 Task: Open Card Stand-up Comedy Review in Board Email Marketing Conversion Rate Optimization to Workspace Customer Service Software and add a team member Softage.4@softage.net, a label Green, a checklist Astronomy, an attachment from your computer, a color Green and finally, add a card description 'Create and send out employee satisfaction survey on work environment' and a comment 'This task requires us to be proactive in identifying potential opportunities for improvement and growth.'. Add a start date 'Jan 08, 1900' with a due date 'Jan 15, 1900'
Action: Mouse moved to (74, 270)
Screenshot: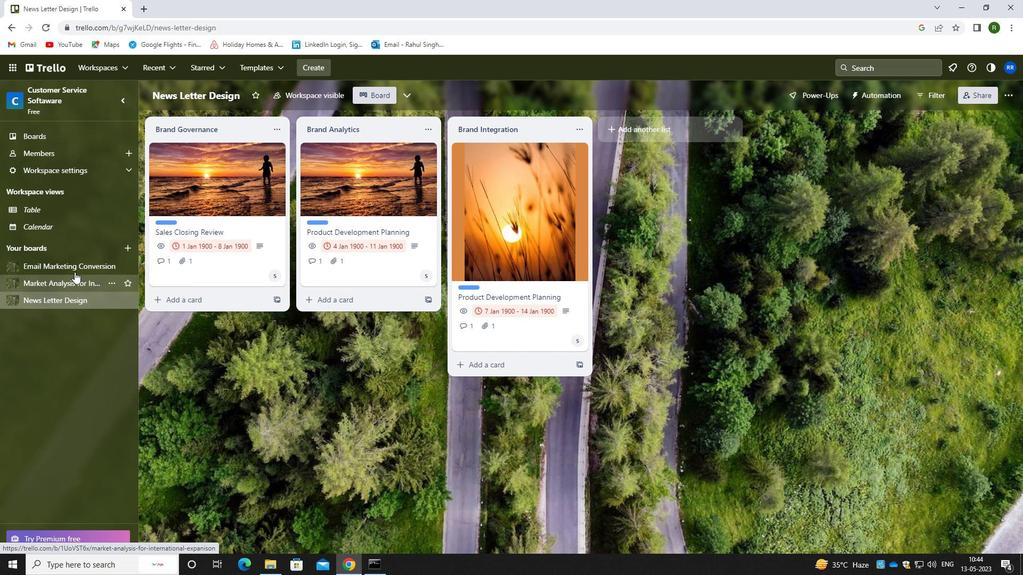 
Action: Mouse pressed left at (74, 270)
Screenshot: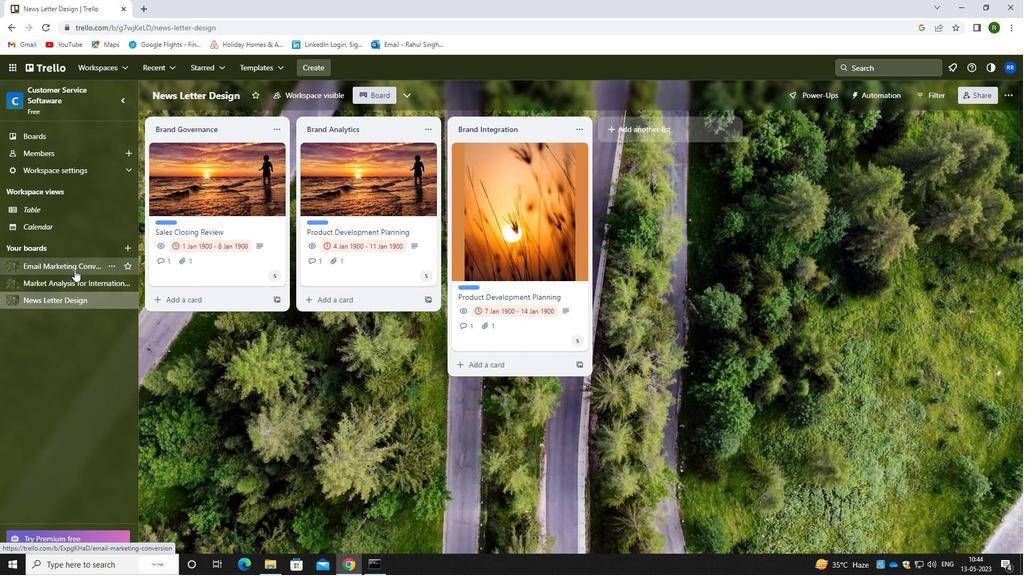 
Action: Mouse moved to (581, 152)
Screenshot: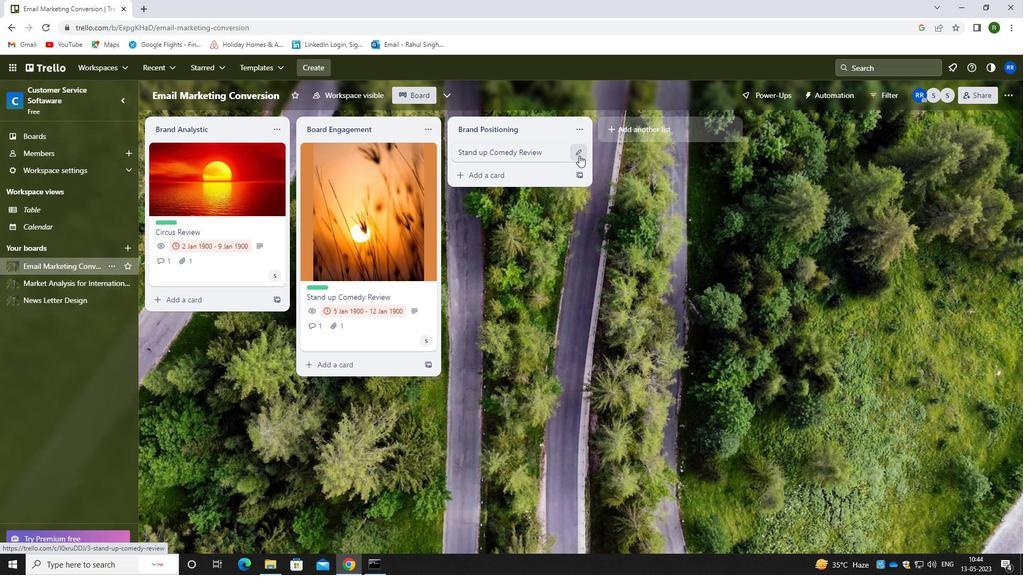 
Action: Mouse pressed left at (581, 152)
Screenshot: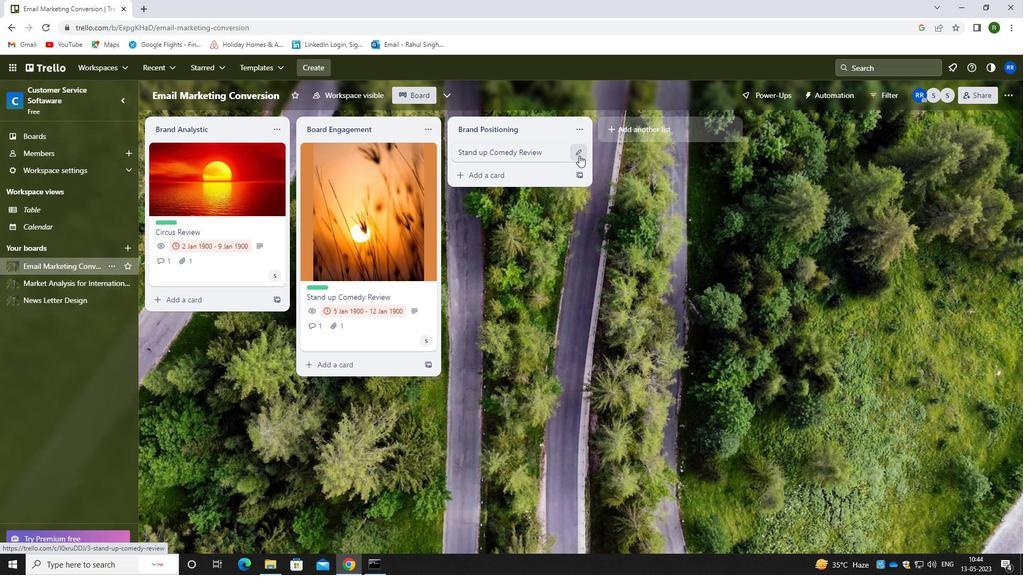 
Action: Mouse moved to (615, 150)
Screenshot: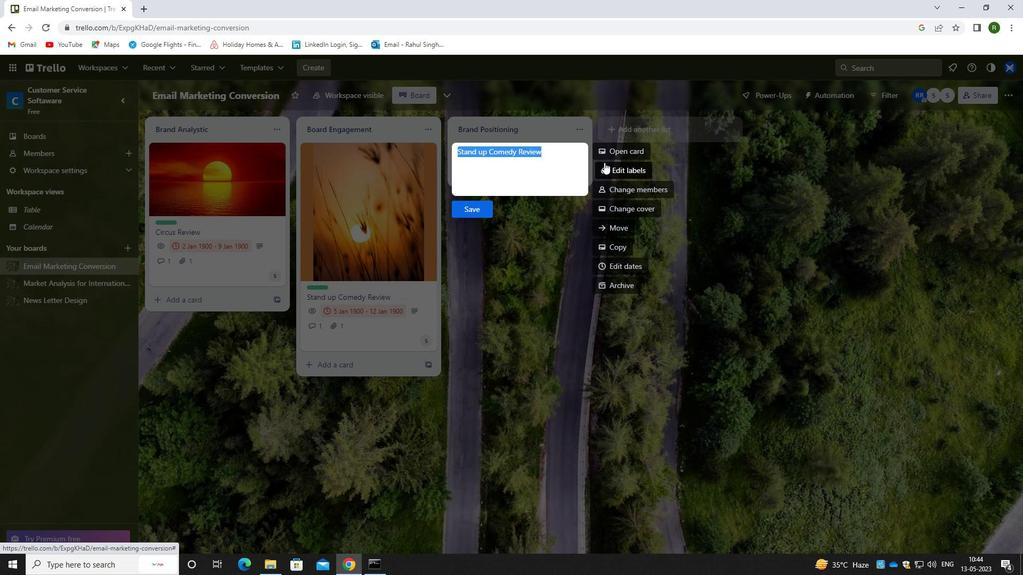 
Action: Mouse pressed left at (615, 150)
Screenshot: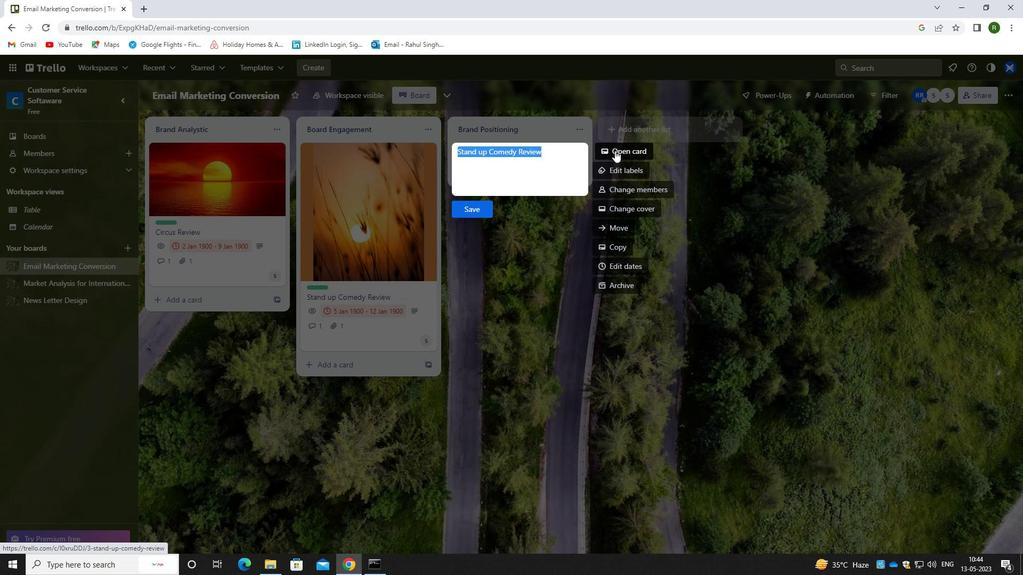 
Action: Mouse moved to (636, 181)
Screenshot: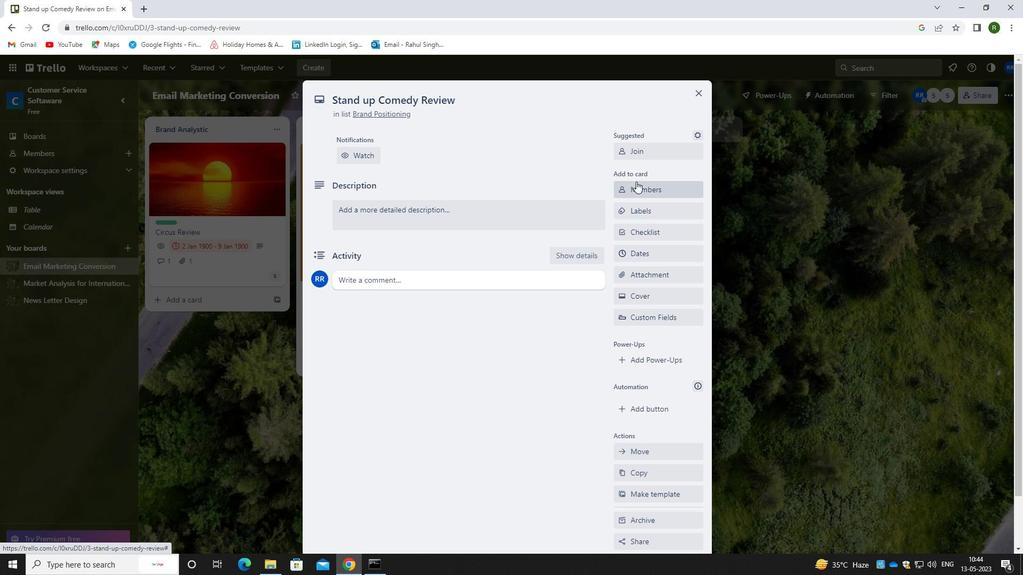 
Action: Mouse pressed left at (636, 181)
Screenshot: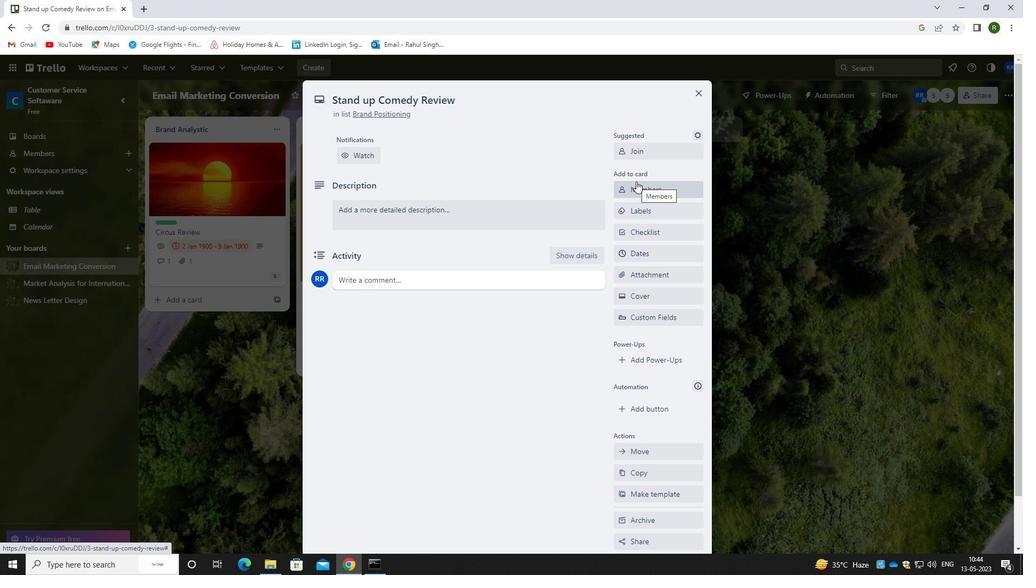 
Action: Mouse moved to (648, 234)
Screenshot: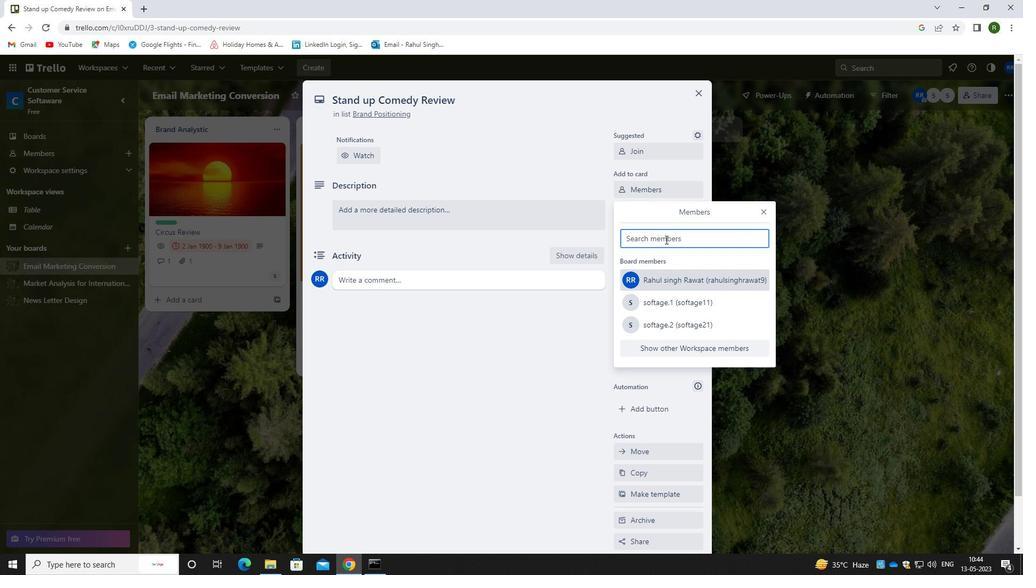 
Action: Key pressed <Key.caps_lock>s<Key.caps_lock>Oftage.4<Key.shift>@SOFTAH<Key.backspace>GE.NET
Screenshot: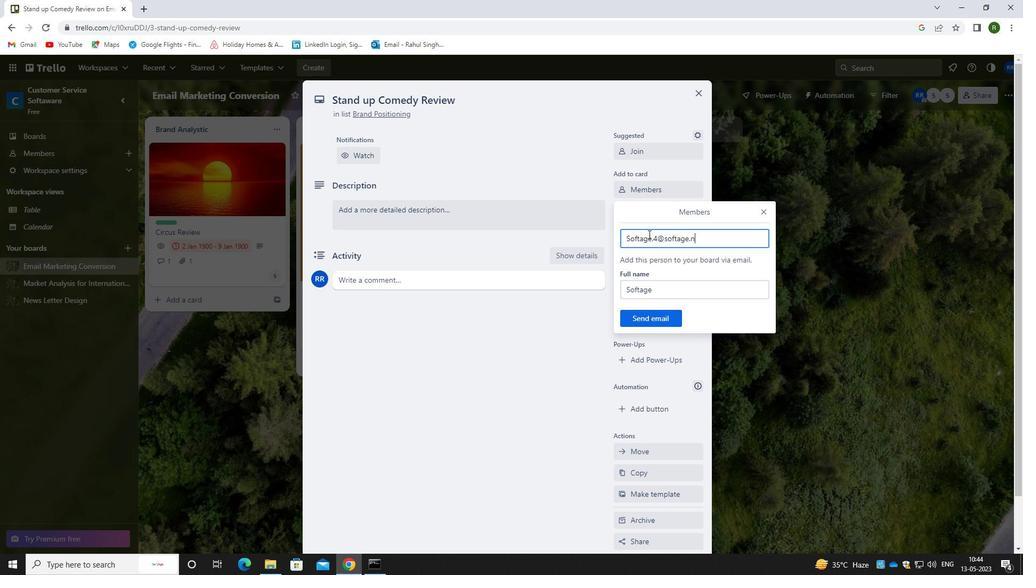 
Action: Mouse moved to (653, 317)
Screenshot: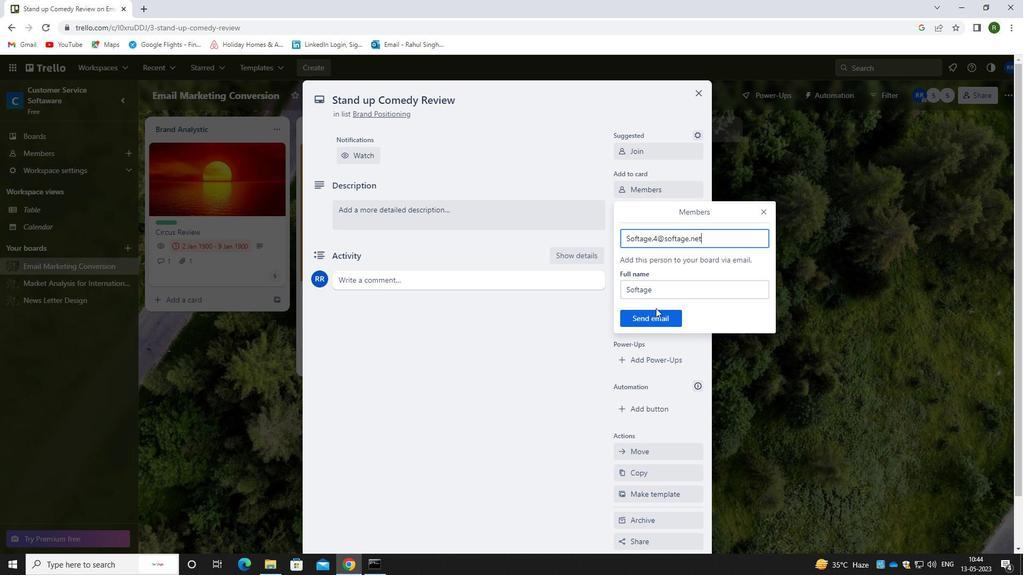 
Action: Mouse pressed left at (653, 317)
Screenshot: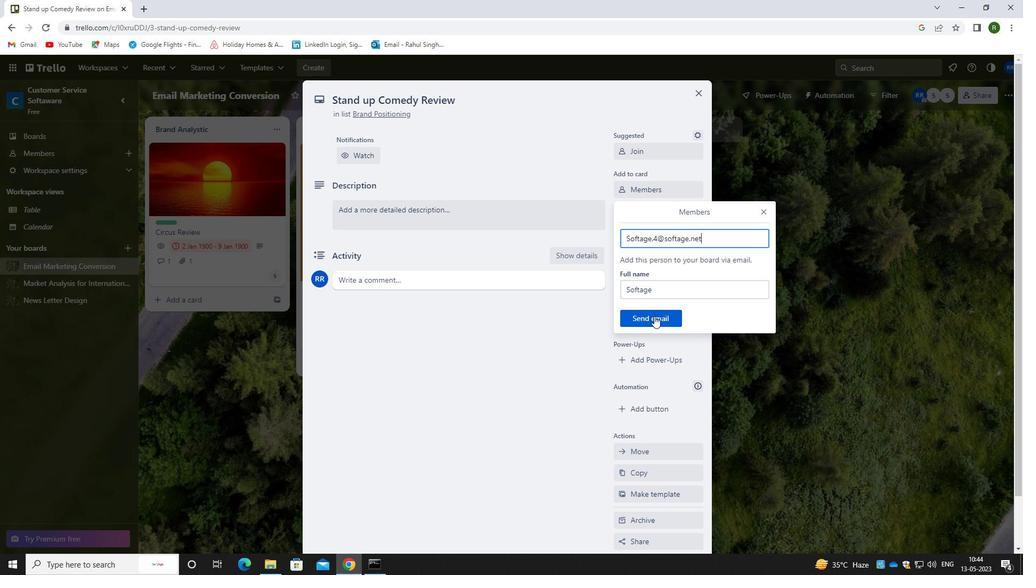 
Action: Mouse moved to (661, 212)
Screenshot: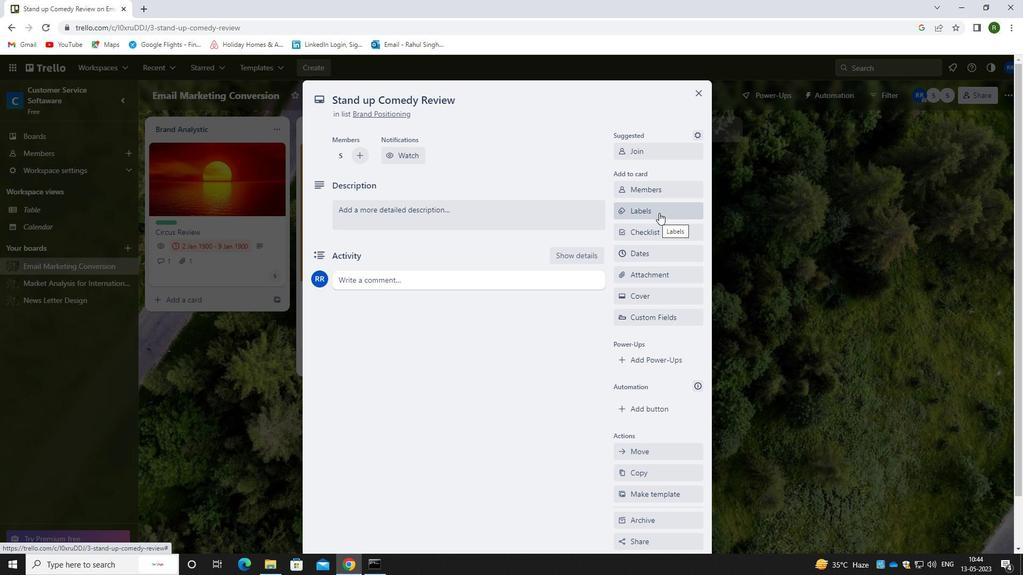 
Action: Mouse pressed left at (661, 212)
Screenshot: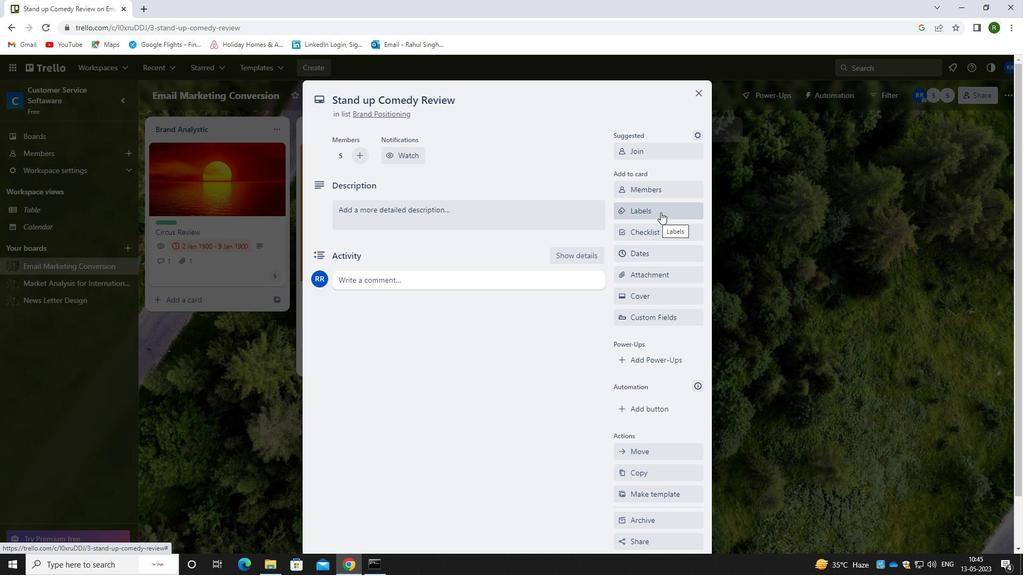 
Action: Mouse moved to (652, 266)
Screenshot: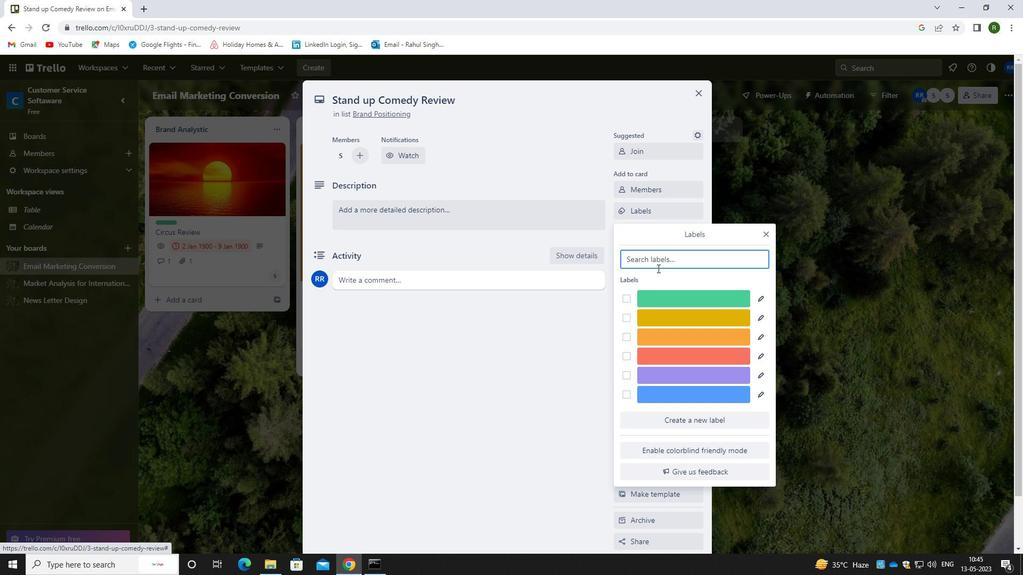 
Action: Key pressed GREEM<Key.backspace>N
Screenshot: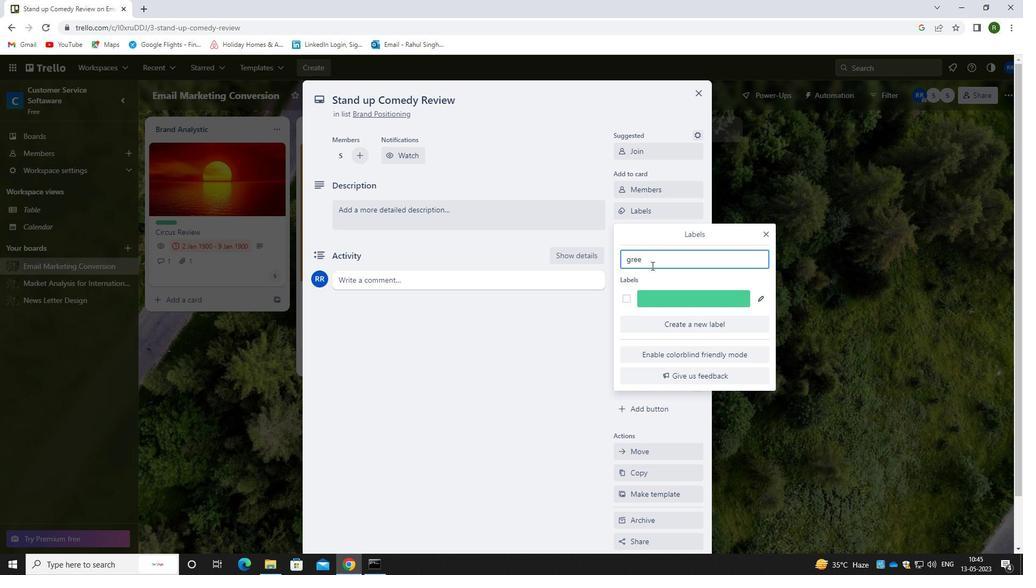 
Action: Mouse moved to (629, 298)
Screenshot: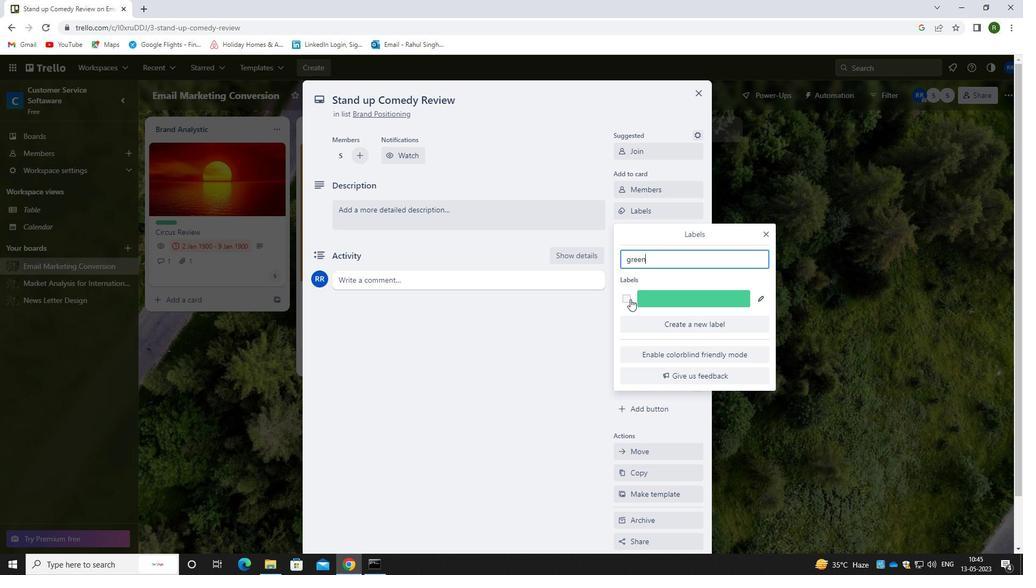 
Action: Mouse pressed left at (629, 298)
Screenshot: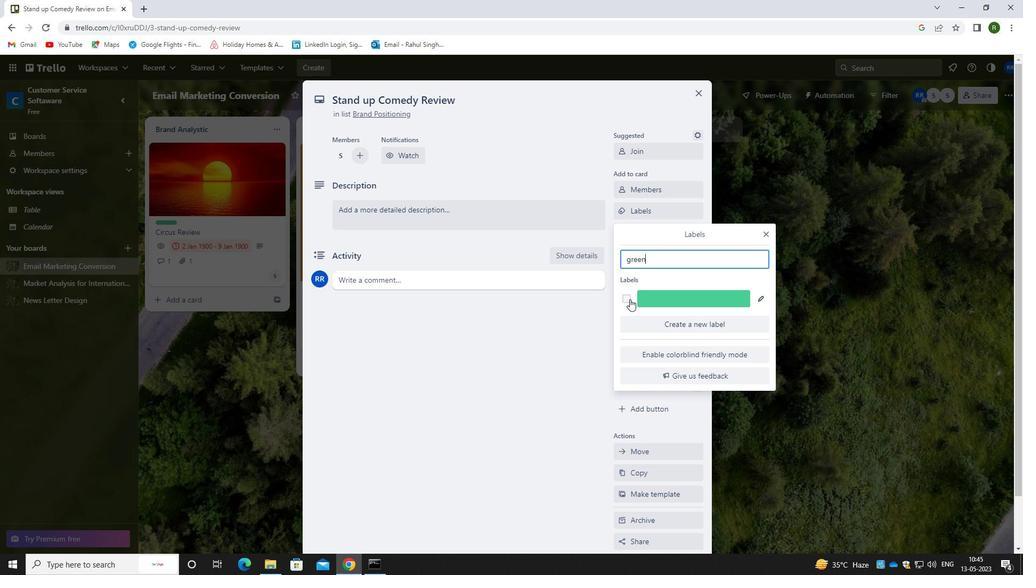 
Action: Mouse moved to (590, 364)
Screenshot: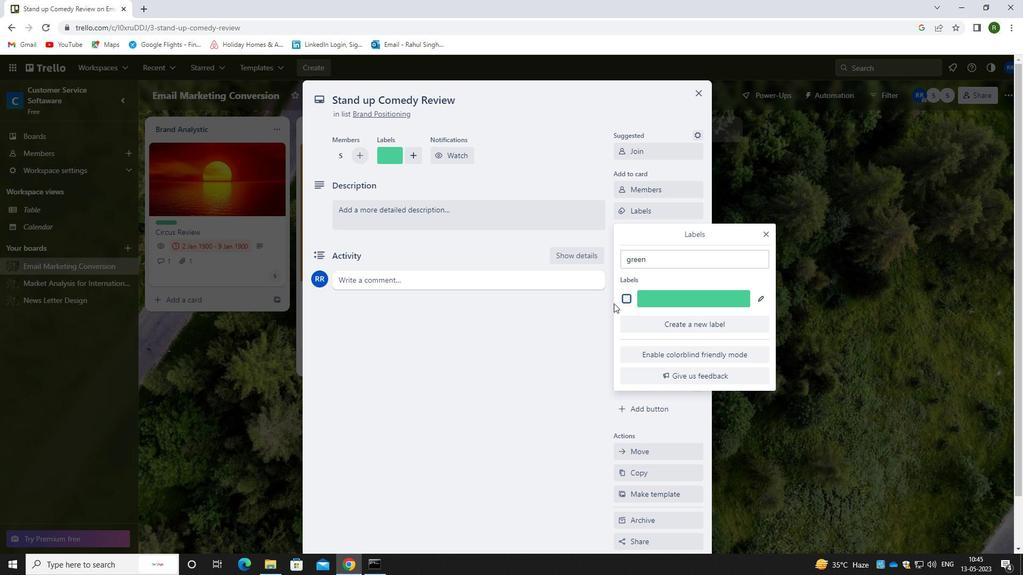 
Action: Mouse pressed left at (590, 364)
Screenshot: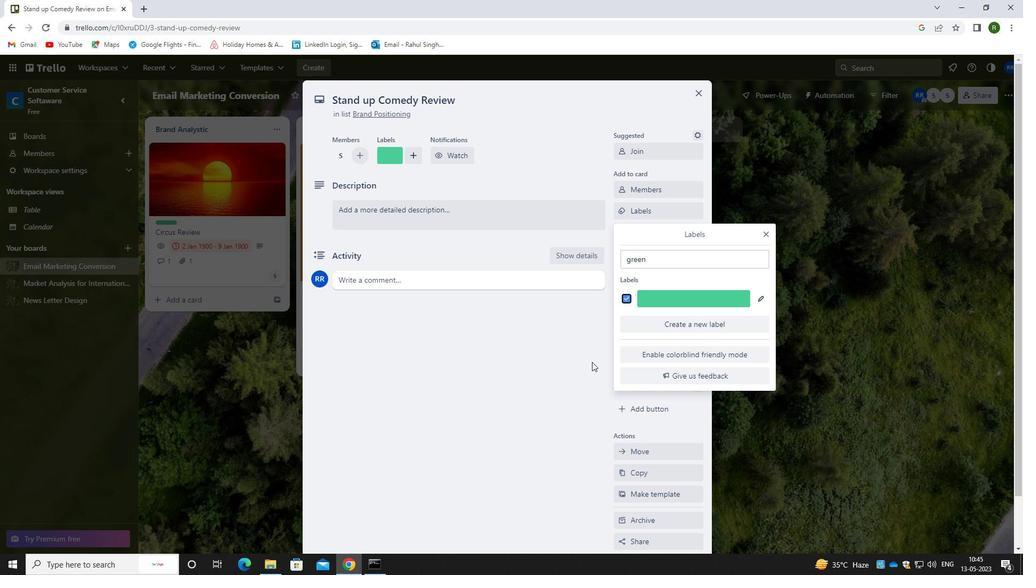 
Action: Mouse moved to (665, 237)
Screenshot: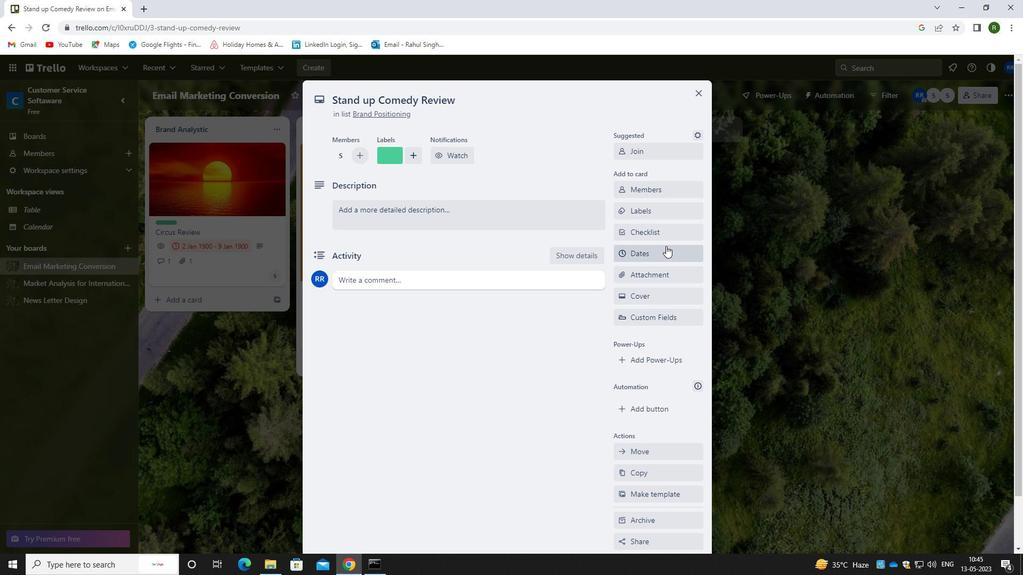 
Action: Mouse pressed left at (665, 237)
Screenshot: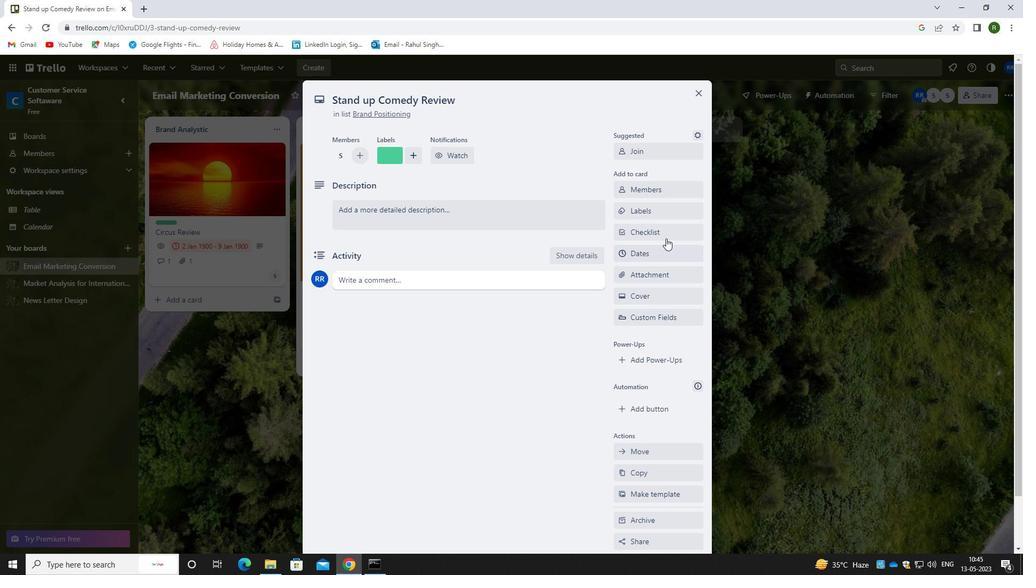 
Action: Mouse moved to (661, 254)
Screenshot: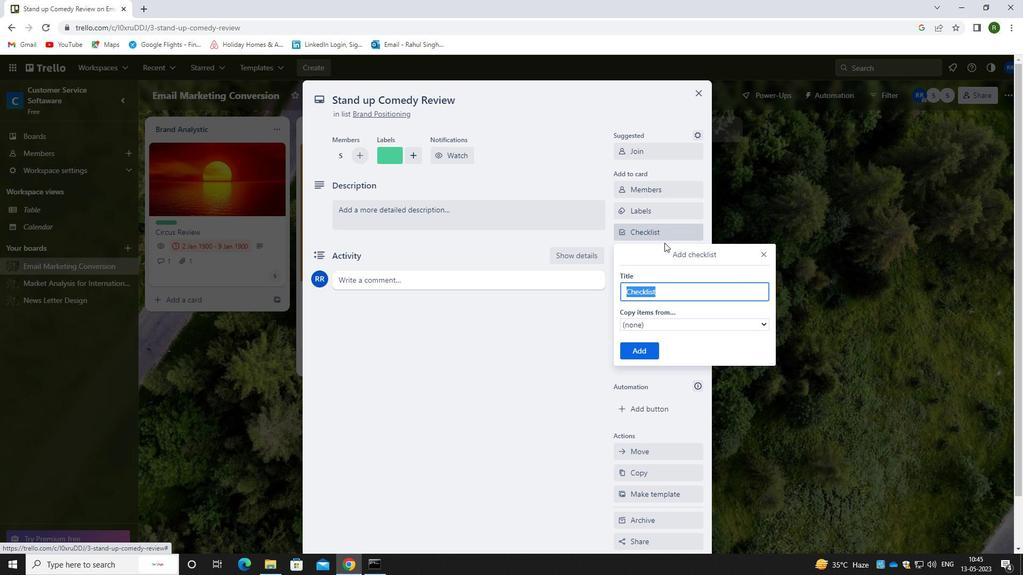 
Action: Key pressed <Key.shift>ASTRONOMY
Screenshot: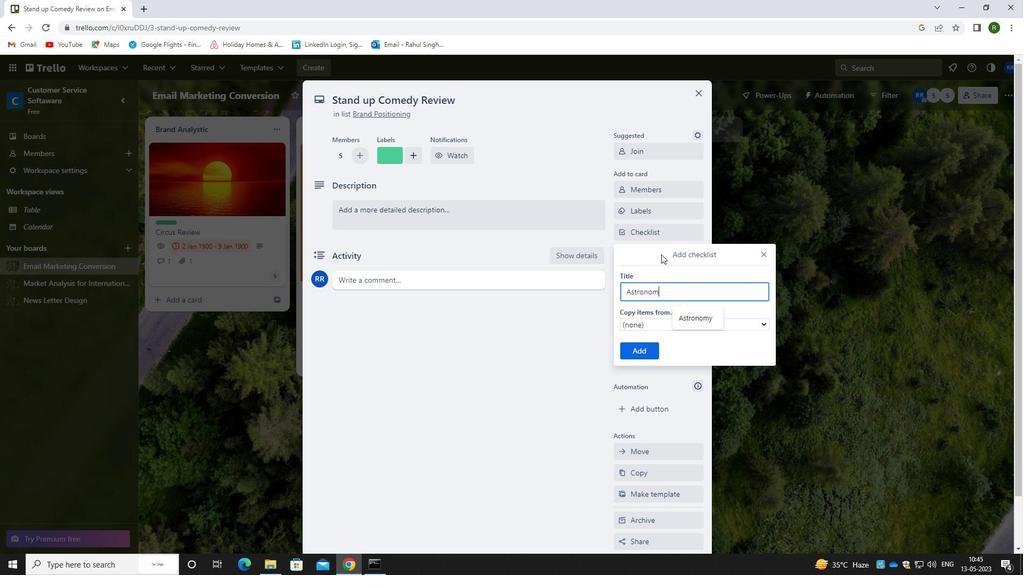 
Action: Mouse moved to (630, 353)
Screenshot: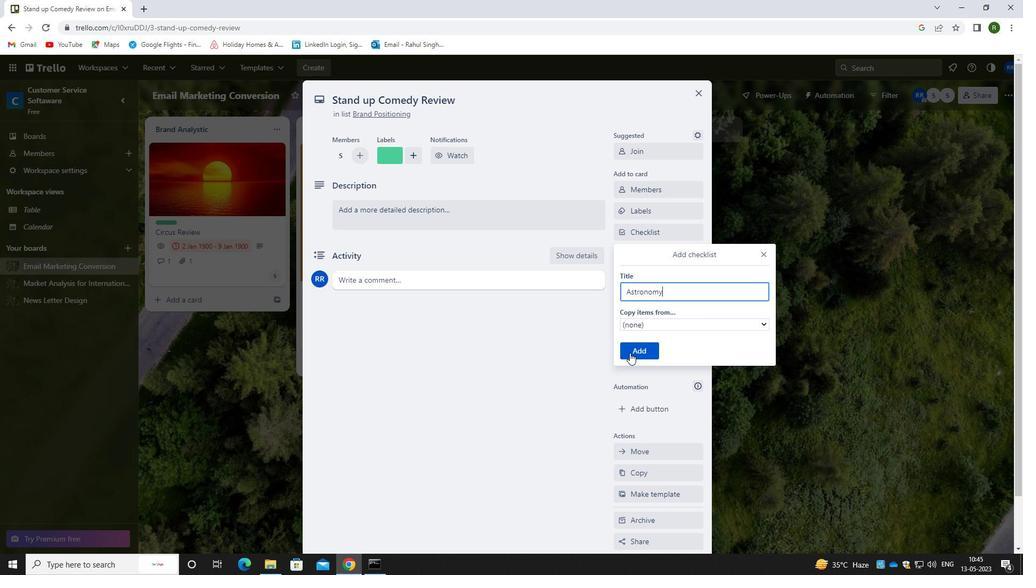 
Action: Mouse pressed left at (630, 353)
Screenshot: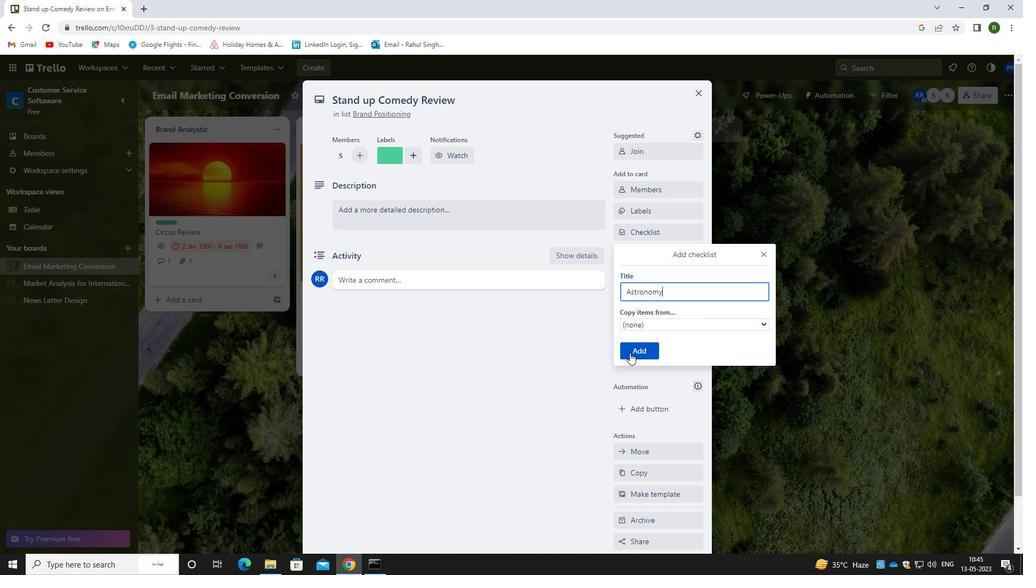 
Action: Mouse moved to (649, 283)
Screenshot: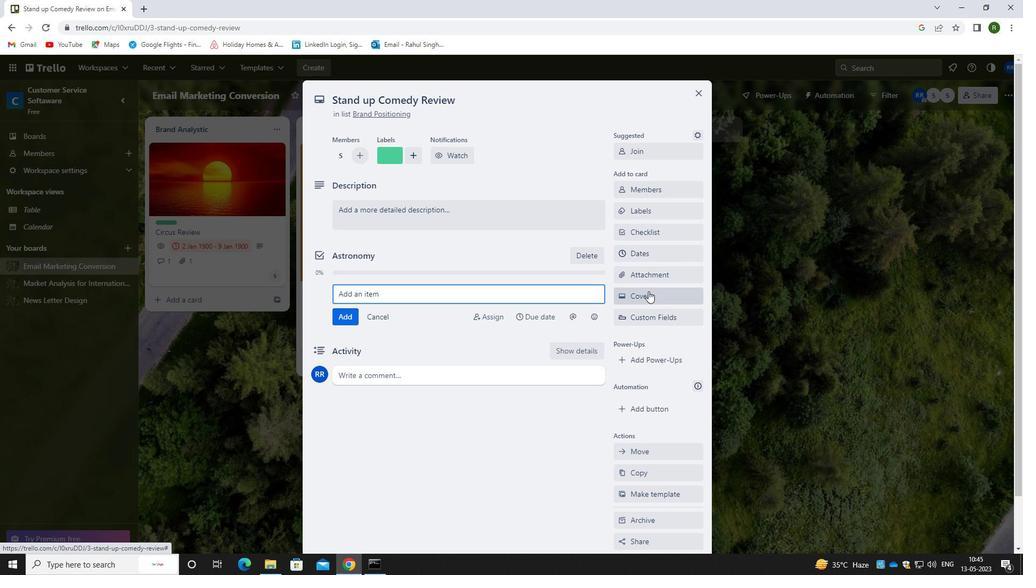 
Action: Mouse pressed left at (649, 283)
Screenshot: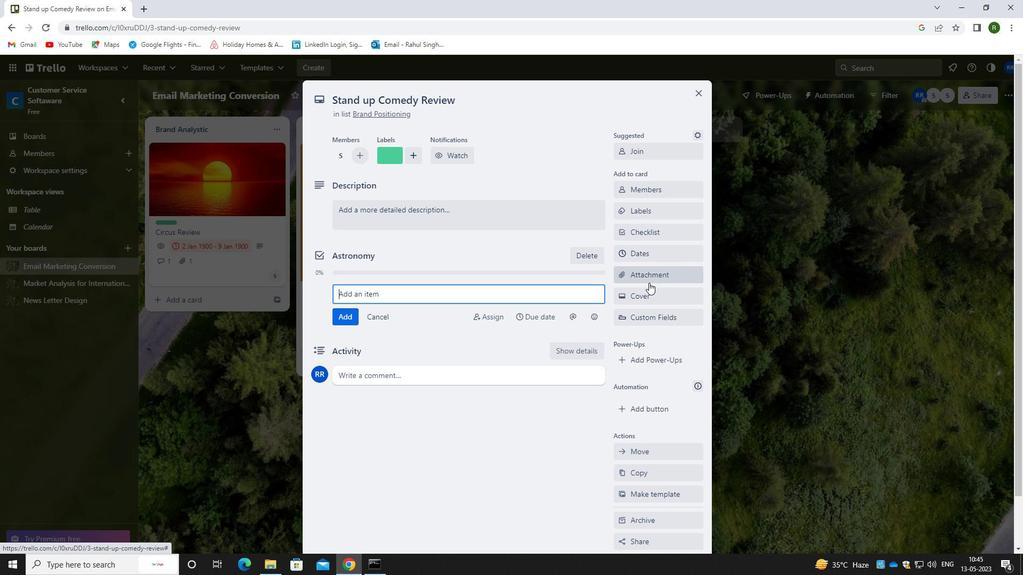 
Action: Mouse moved to (642, 319)
Screenshot: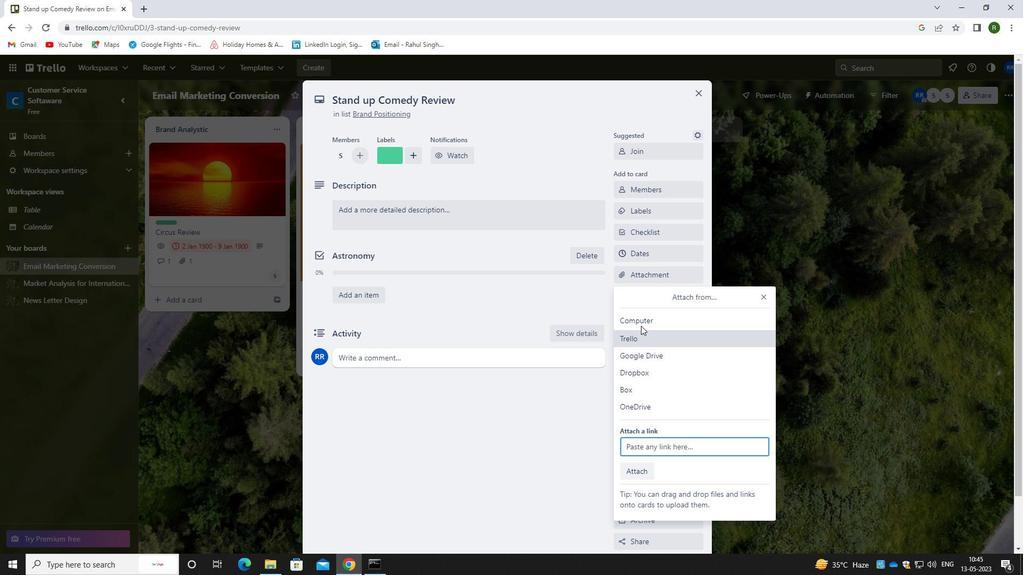 
Action: Mouse pressed left at (642, 319)
Screenshot: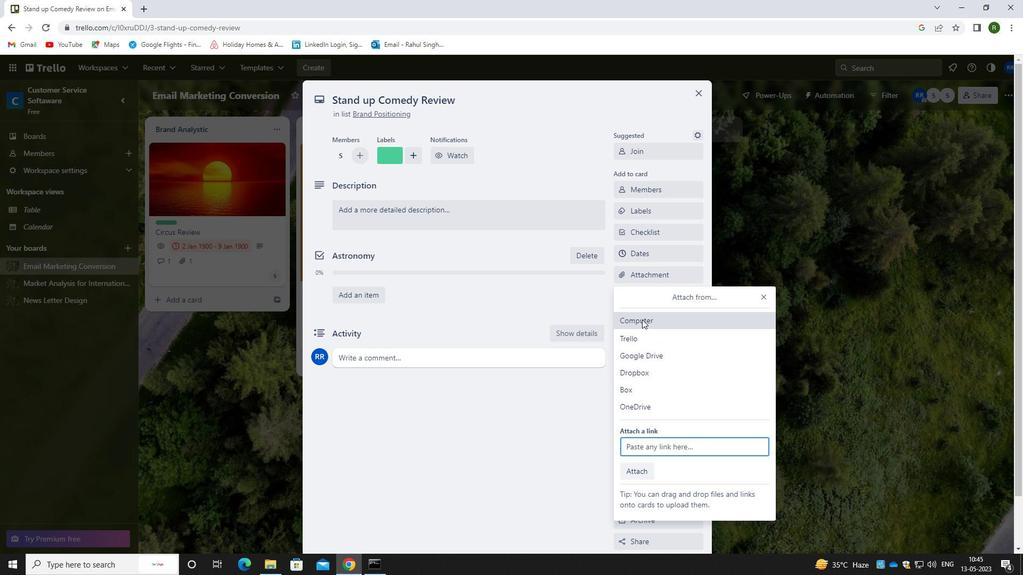 
Action: Mouse moved to (129, 118)
Screenshot: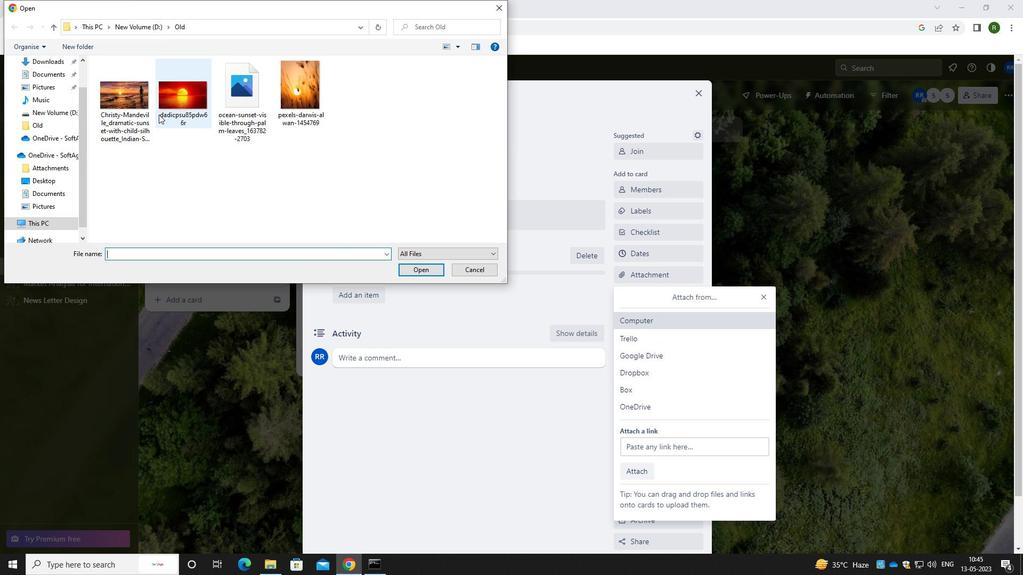 
Action: Mouse pressed left at (129, 118)
Screenshot: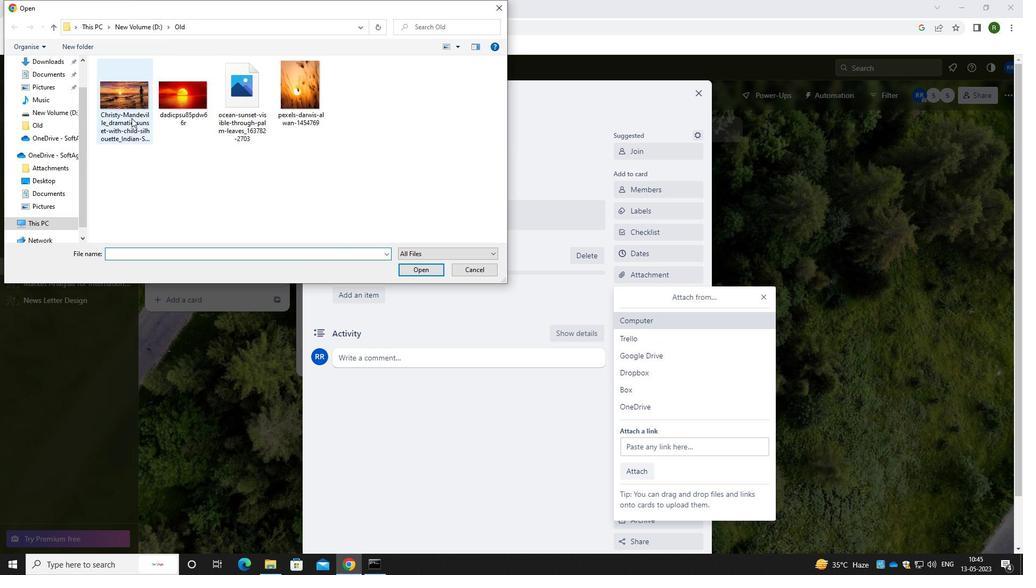 
Action: Mouse moved to (431, 266)
Screenshot: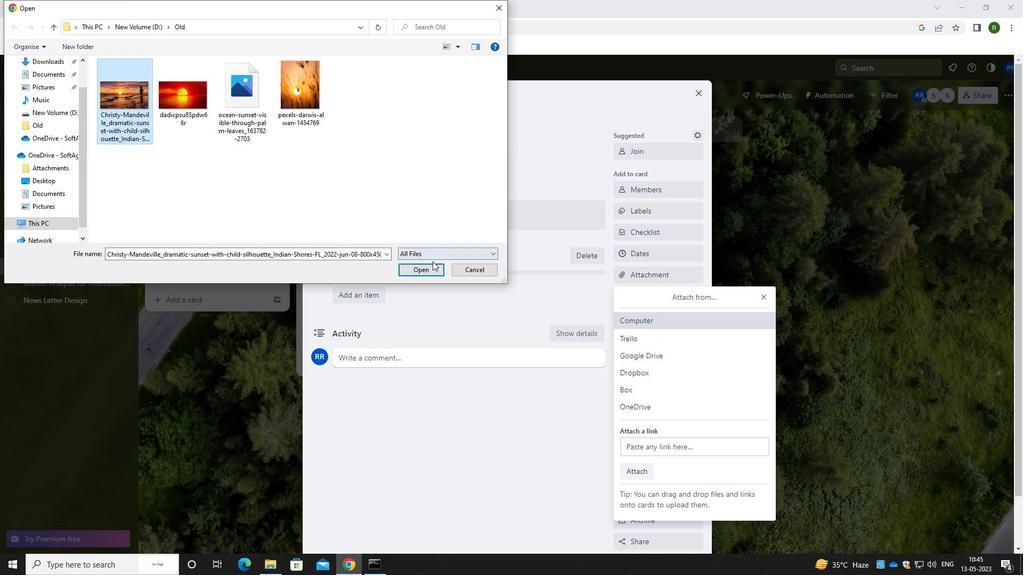 
Action: Mouse pressed left at (431, 266)
Screenshot: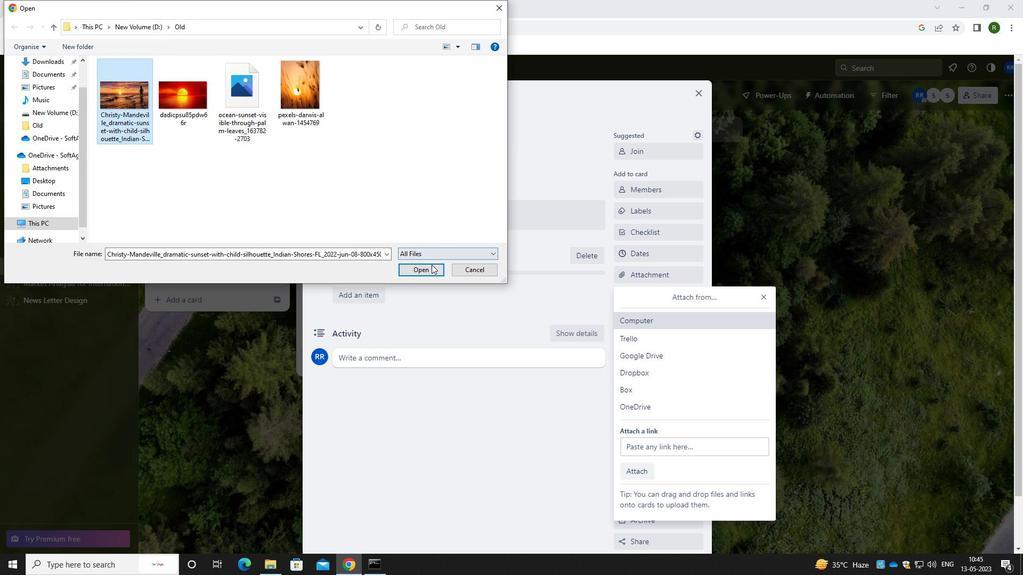 
Action: Mouse moved to (436, 298)
Screenshot: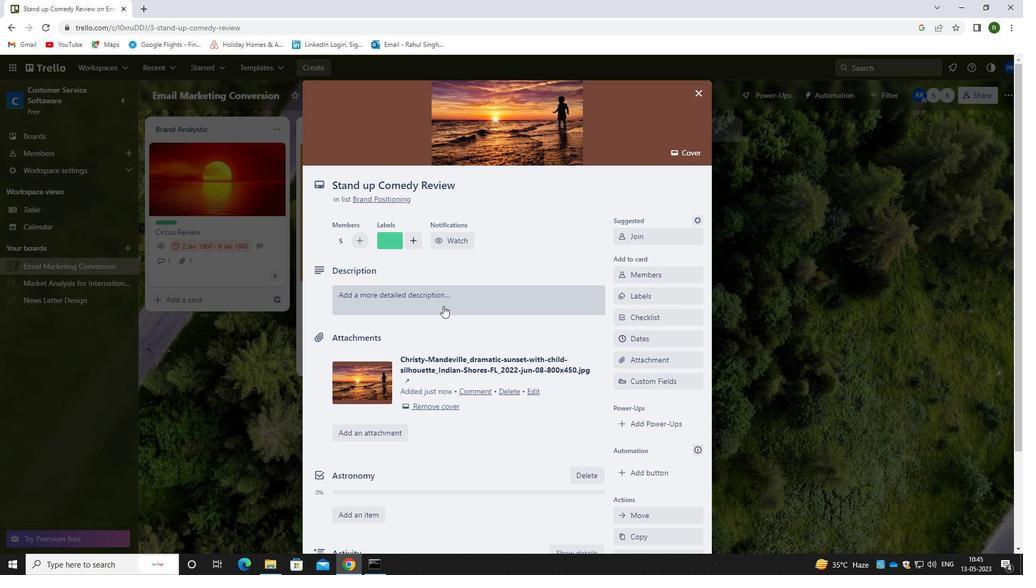 
Action: Mouse pressed left at (436, 298)
Screenshot: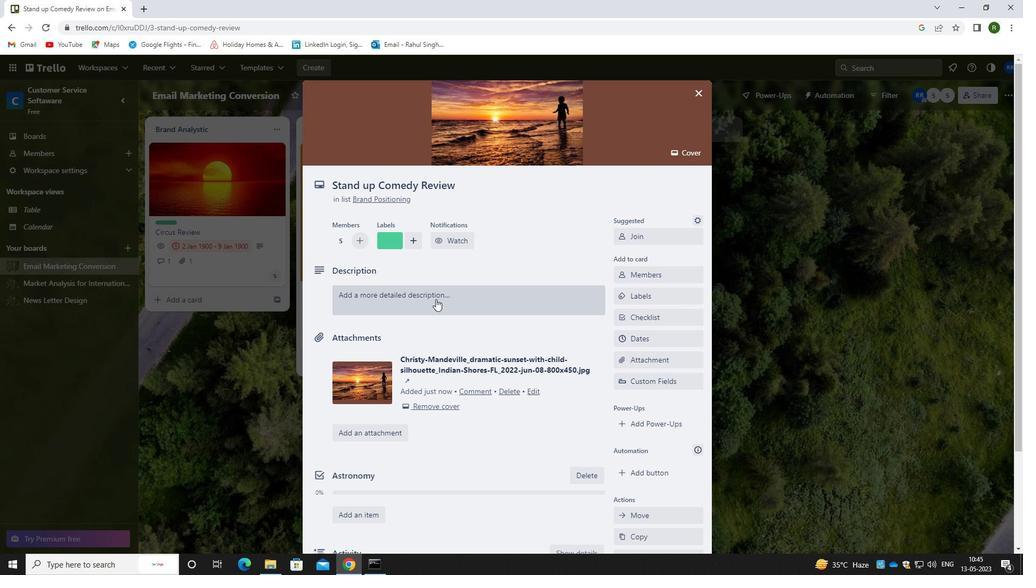 
Action: Mouse moved to (436, 299)
Screenshot: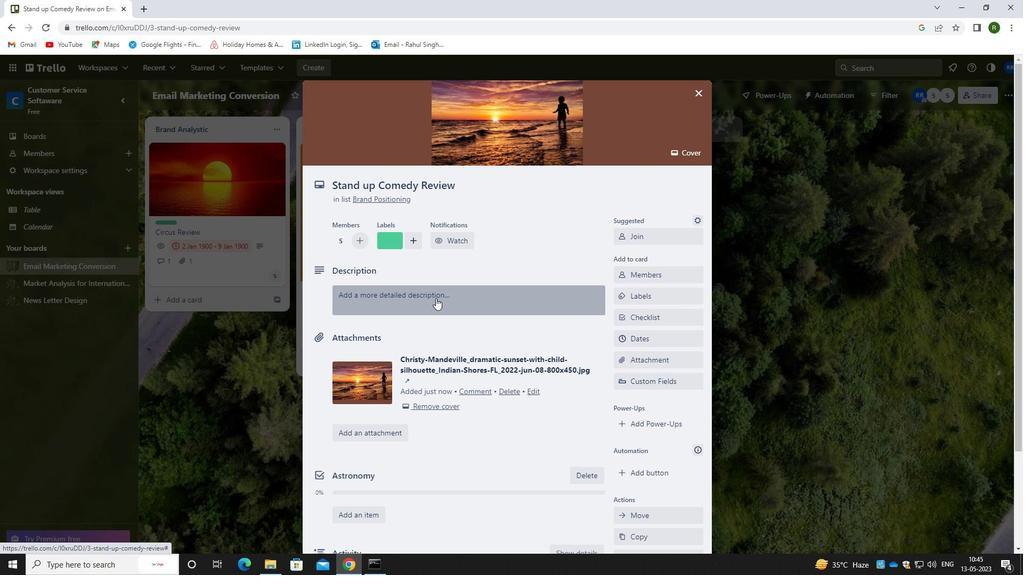 
Action: Key pressed <Key.caps_lock>C<Key.caps_lock>REATE<Key.space>A<Key.space>SEND<Key.space>OUT<Key.space>EMPLOYEE<Key.space>ST<Key.backspace>ATISFACTION<Key.space>SURVERY<Key.backspace><Key.backspace>Y<Key.space>ON<Key.space>WORK<Key.space>ENVIOURMENT.
Screenshot: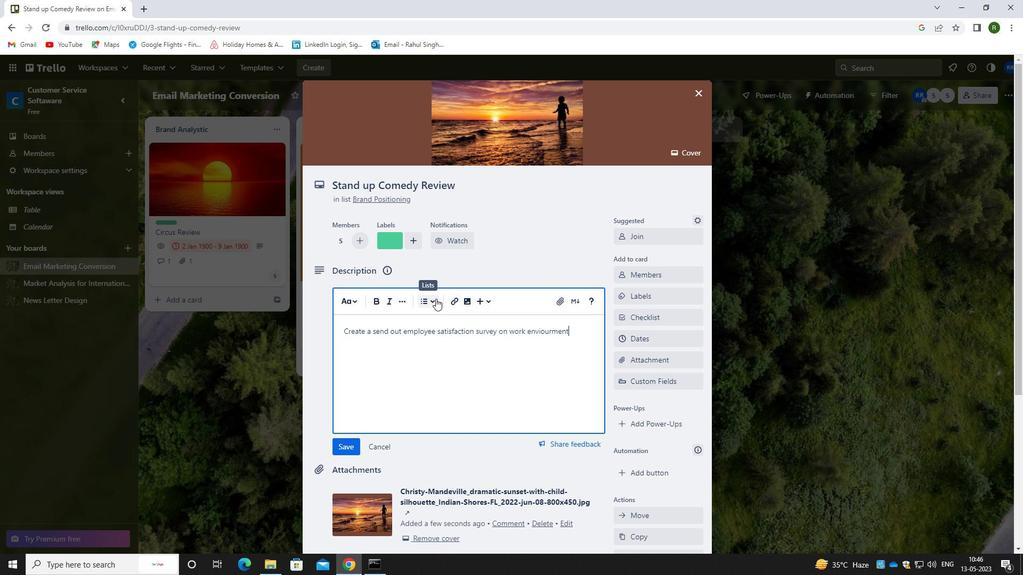 
Action: Mouse moved to (544, 331)
Screenshot: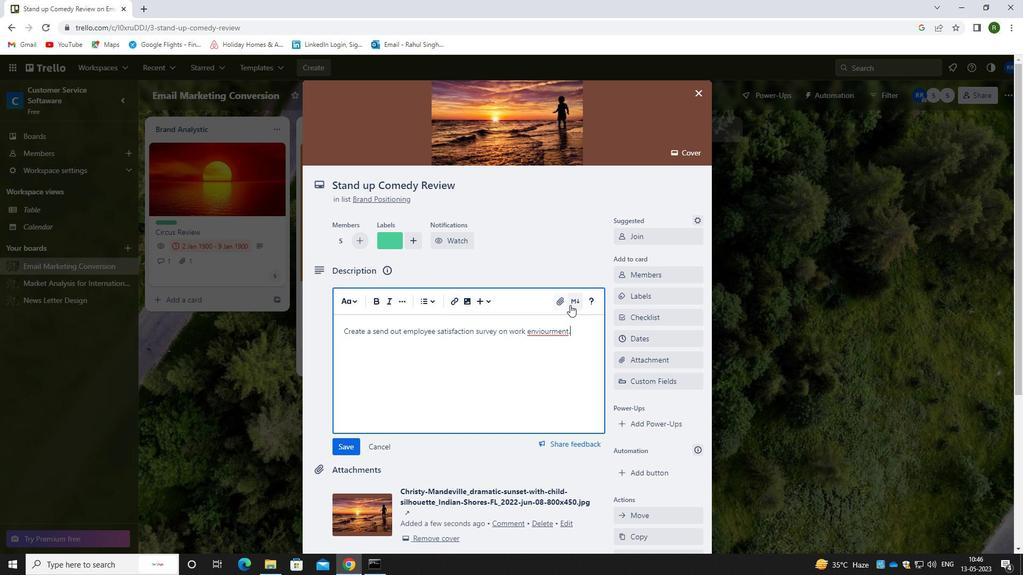 
Action: Mouse pressed left at (544, 331)
Screenshot: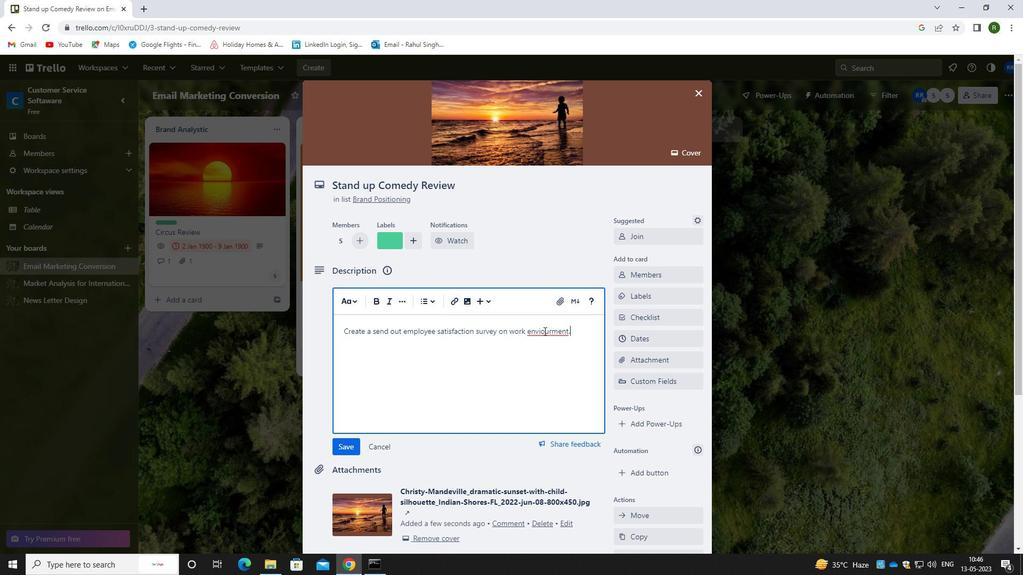 
Action: Mouse moved to (559, 331)
Screenshot: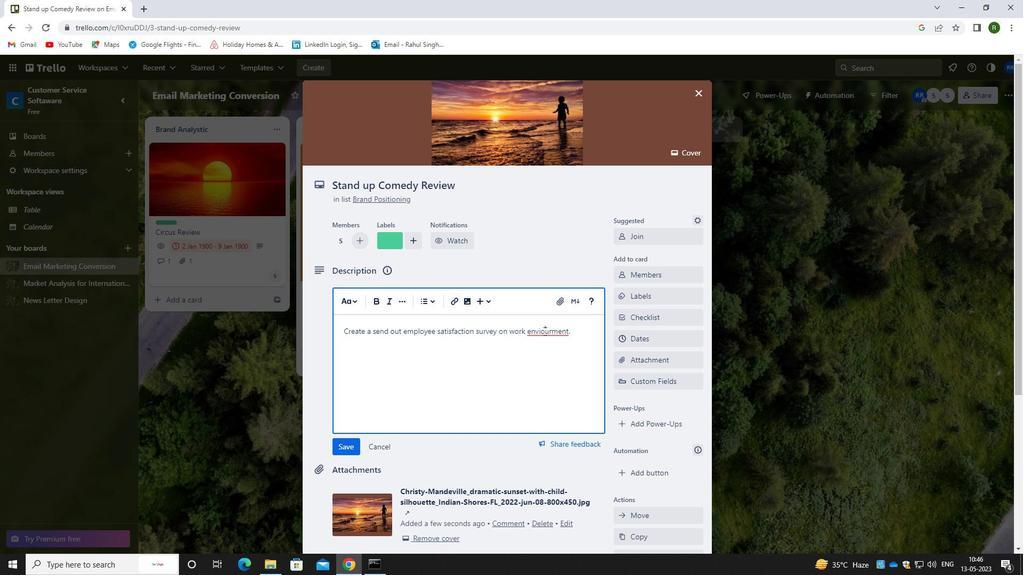
Action: Mouse pressed left at (559, 331)
Screenshot: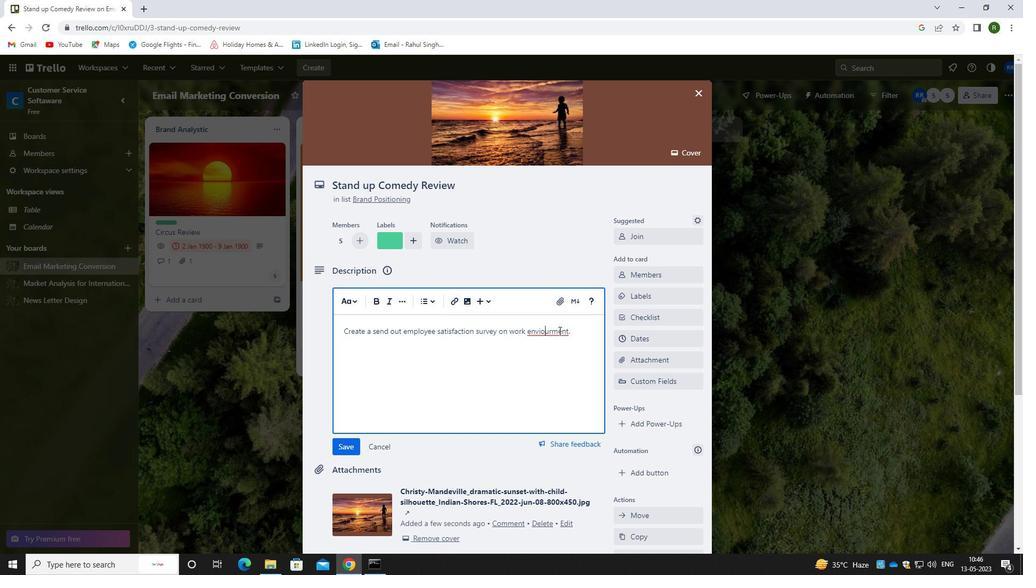 
Action: Mouse pressed left at (559, 331)
Screenshot: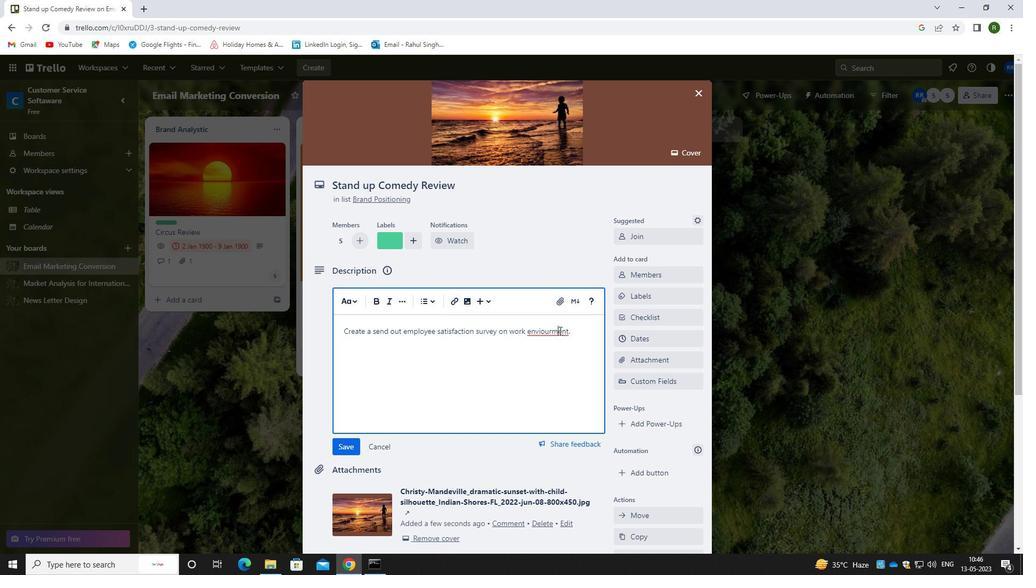 
Action: Mouse moved to (564, 330)
Screenshot: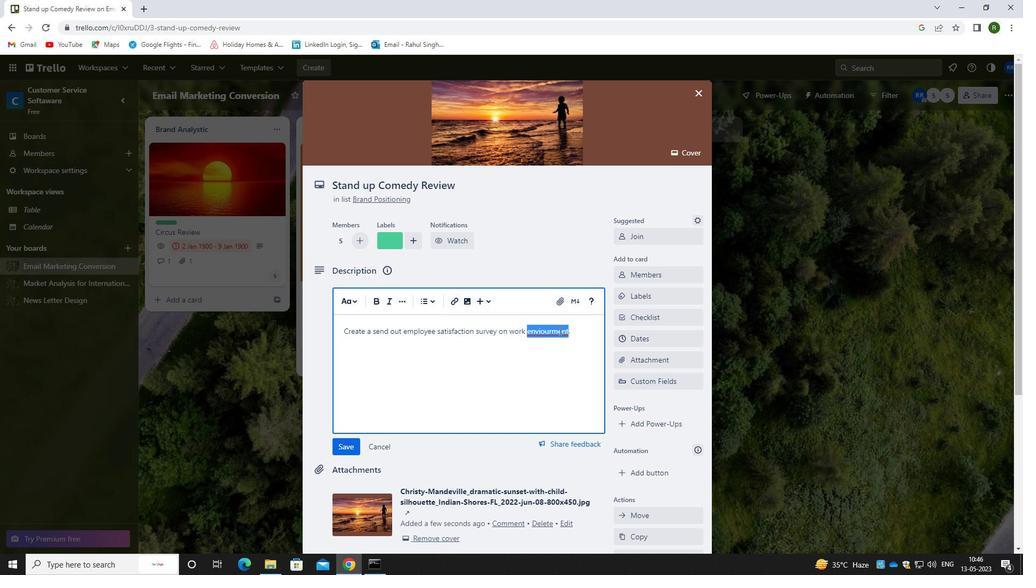 
Action: Mouse pressed left at (564, 330)
Screenshot: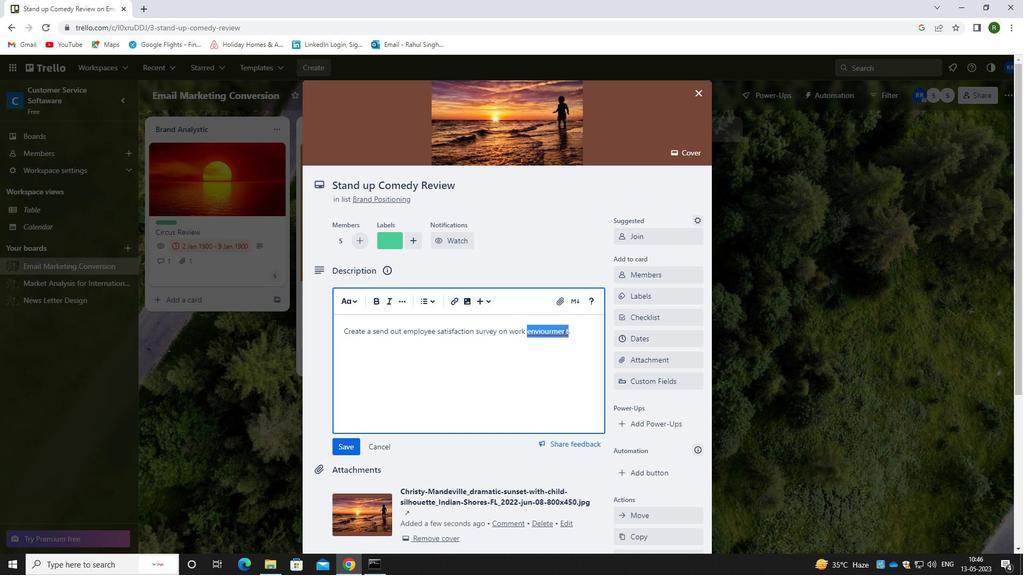 
Action: Mouse moved to (572, 329)
Screenshot: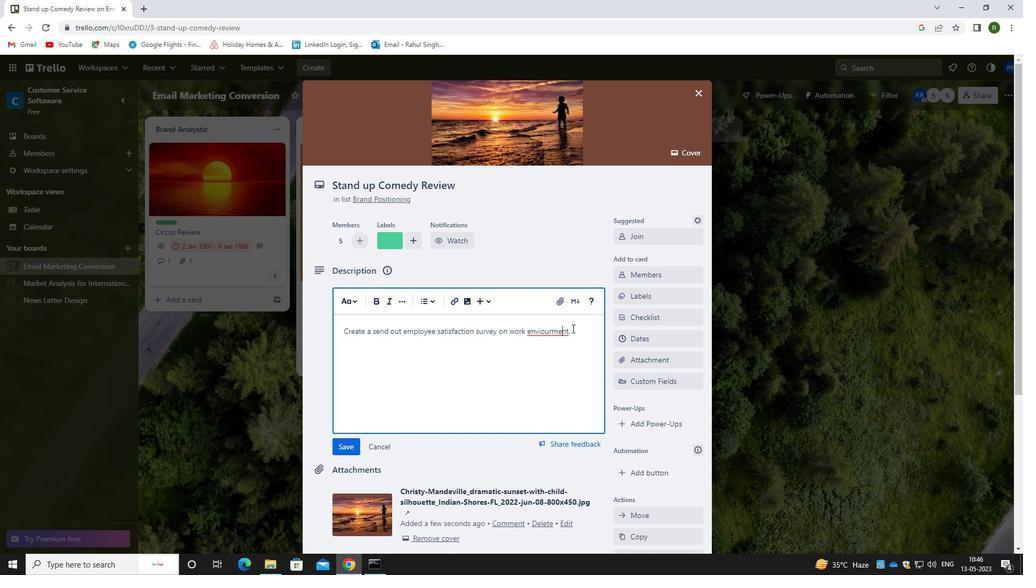 
Action: Mouse pressed left at (572, 329)
Screenshot: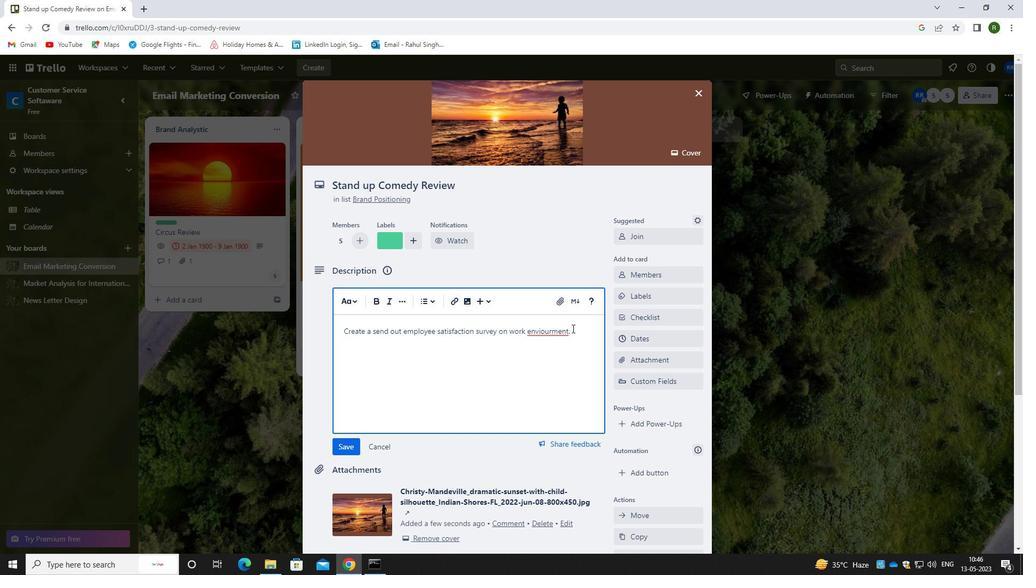 
Action: Mouse moved to (527, 341)
Screenshot: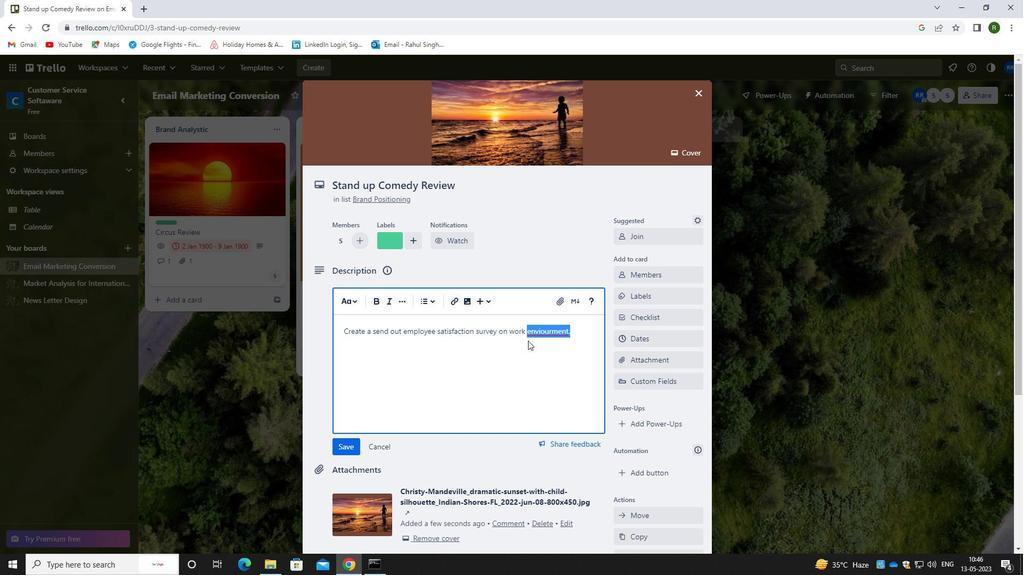 
Action: Key pressed <Key.backspace>ENVIRONMN<Key.backspace>ENT.
Screenshot: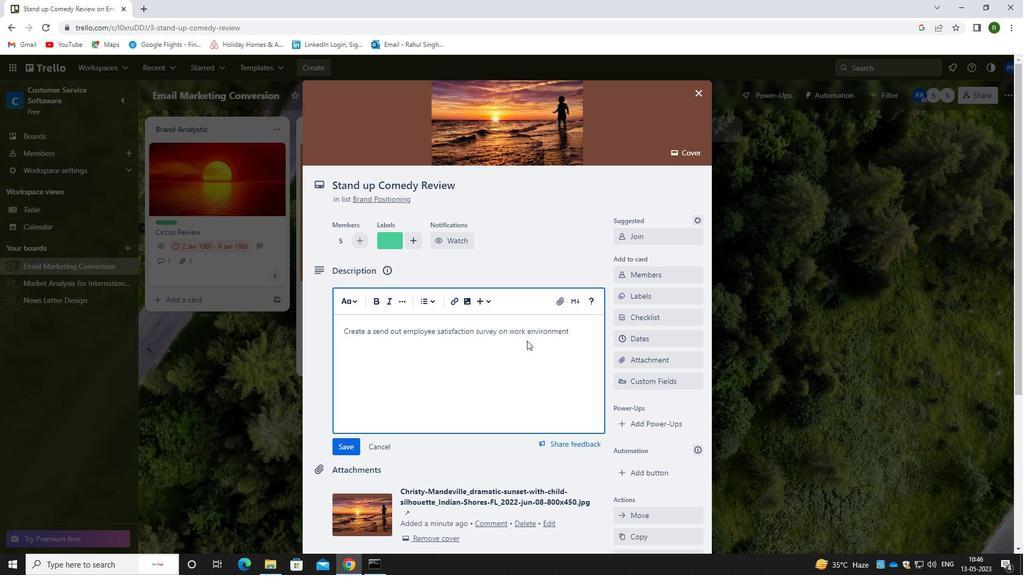 
Action: Mouse moved to (351, 445)
Screenshot: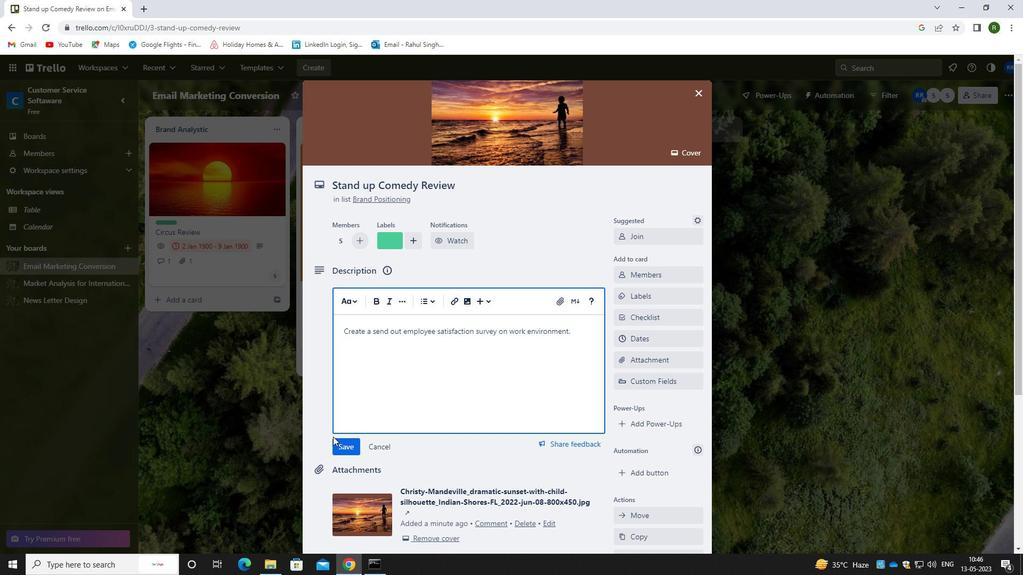
Action: Mouse pressed left at (351, 445)
Screenshot: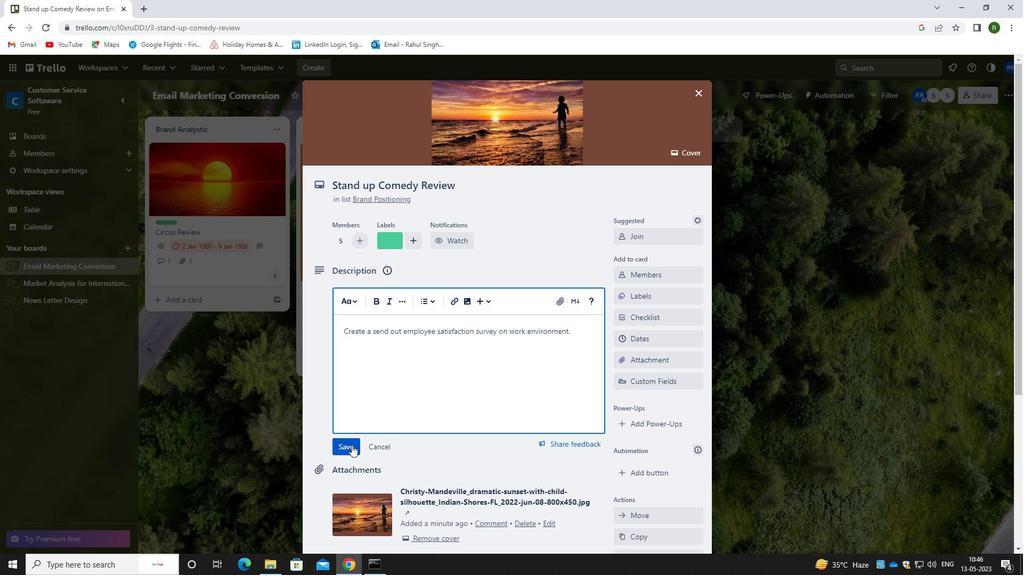 
Action: Mouse moved to (433, 384)
Screenshot: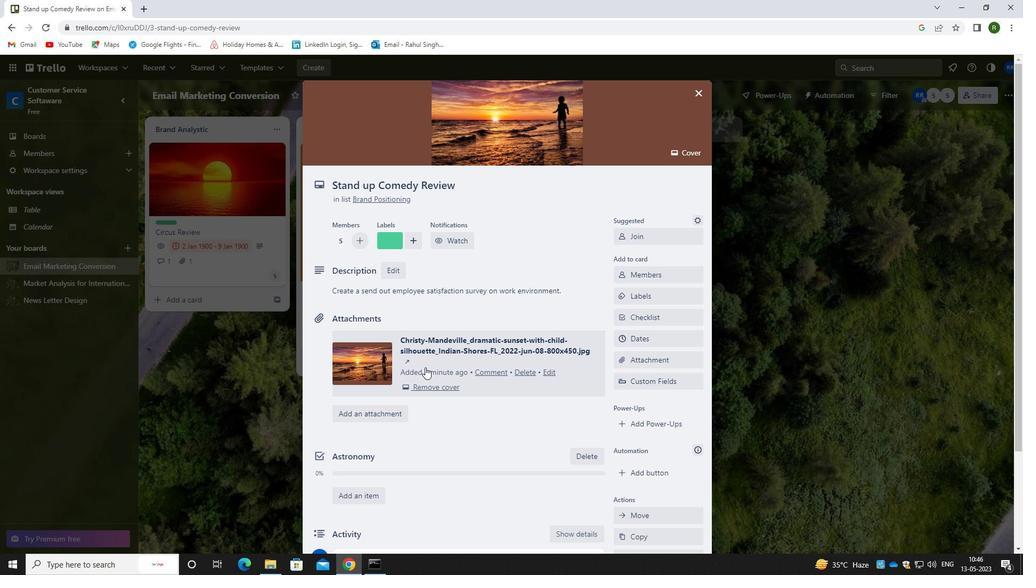 
Action: Mouse scrolled (433, 383) with delta (0, 0)
Screenshot: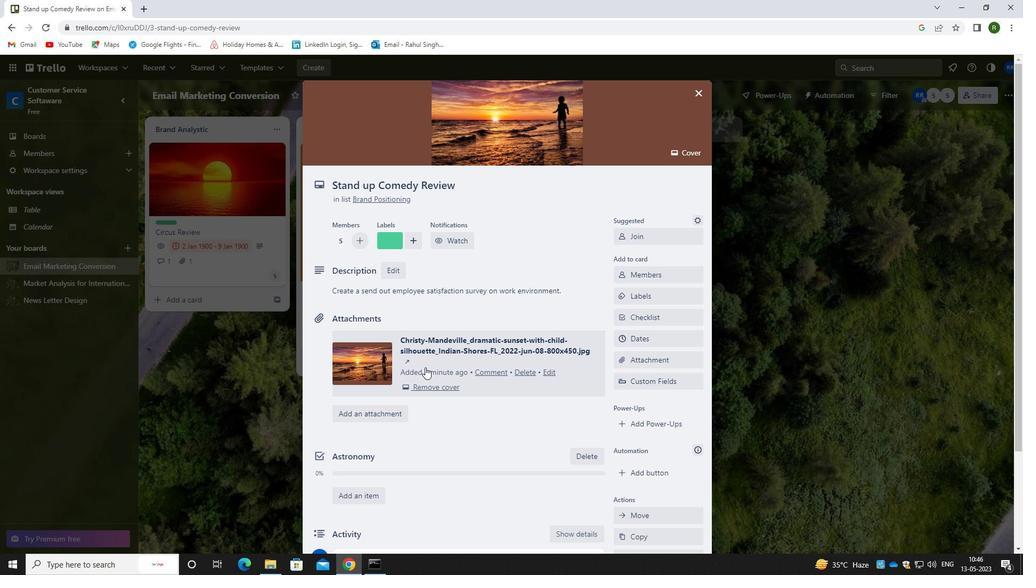 
Action: Mouse moved to (439, 404)
Screenshot: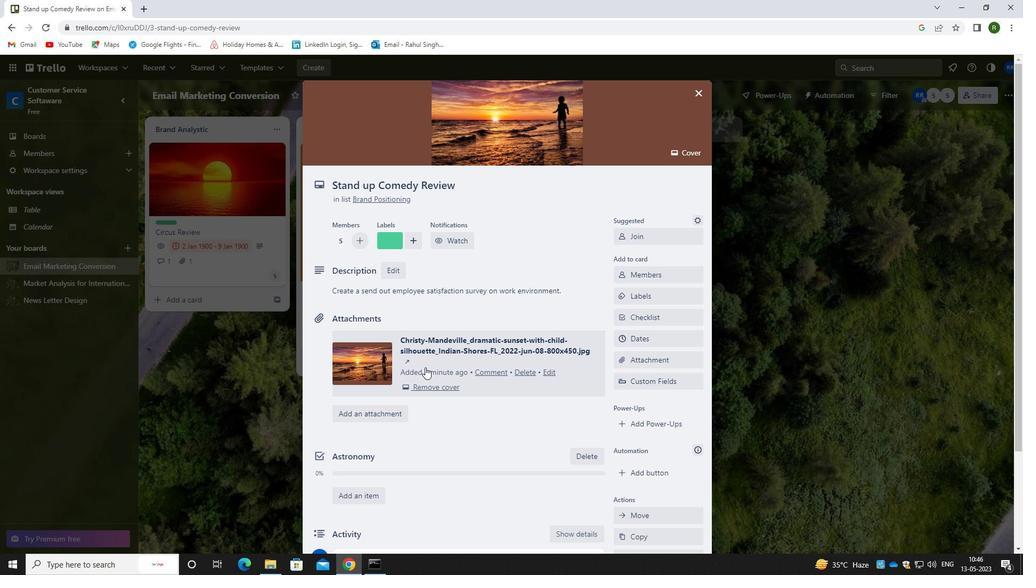 
Action: Mouse scrolled (439, 403) with delta (0, 0)
Screenshot: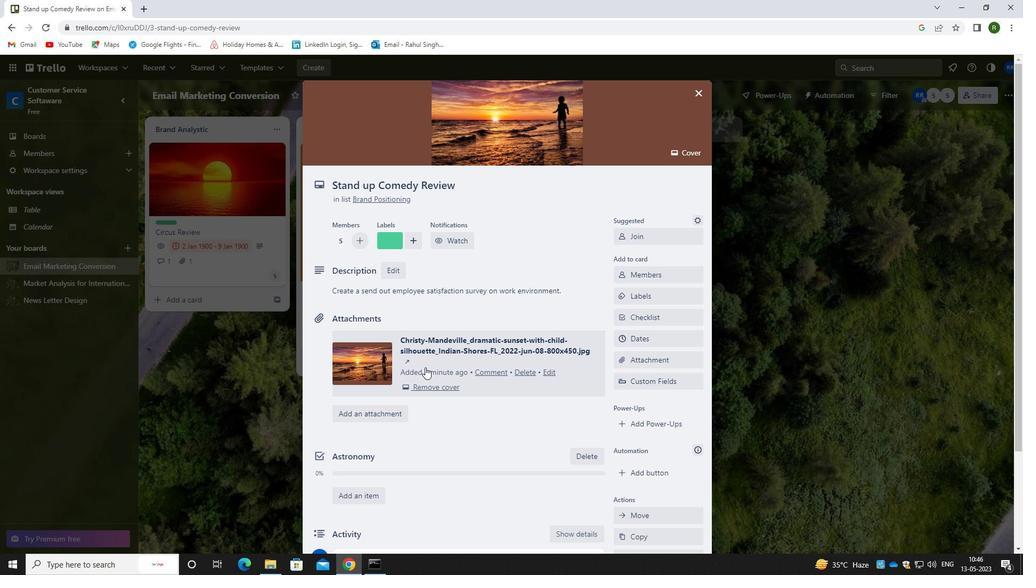
Action: Mouse moved to (439, 411)
Screenshot: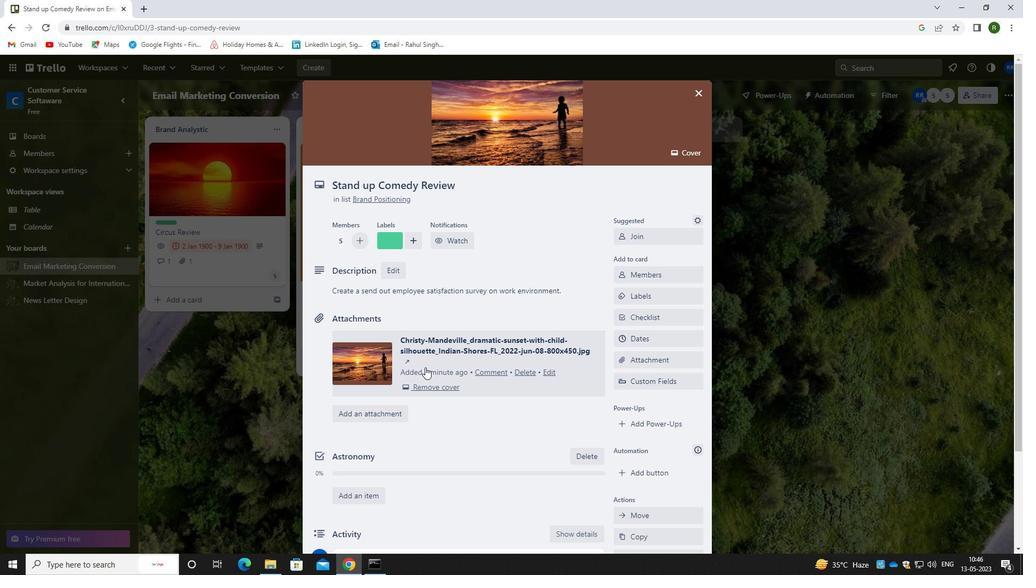 
Action: Mouse scrolled (439, 410) with delta (0, 0)
Screenshot: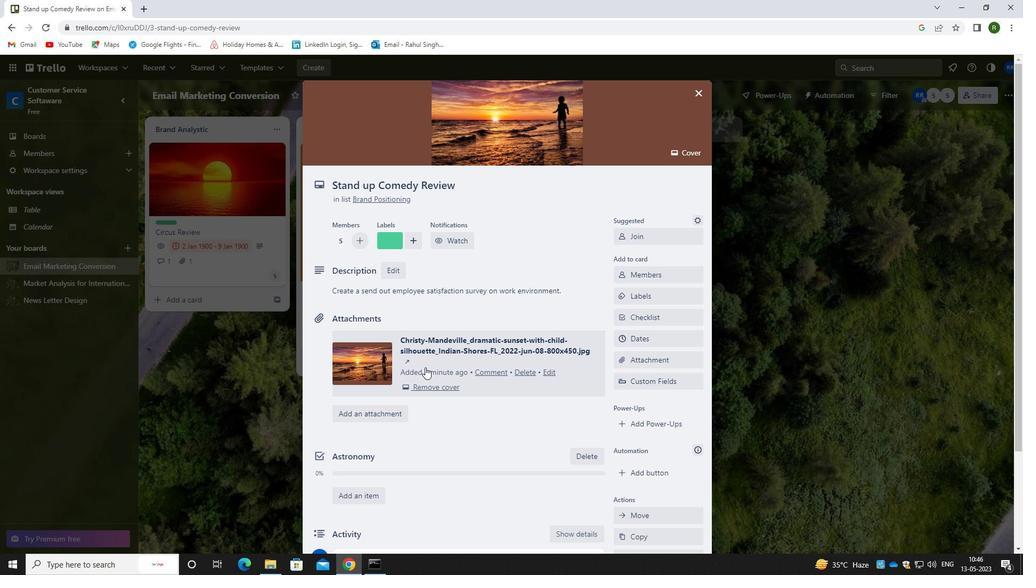 
Action: Mouse moved to (438, 415)
Screenshot: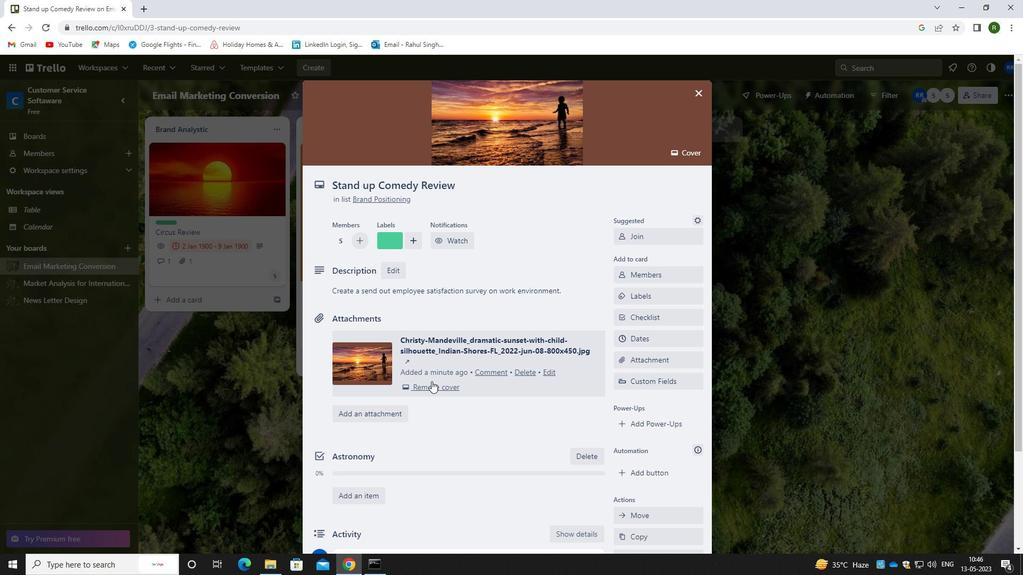 
Action: Mouse scrolled (438, 414) with delta (0, 0)
Screenshot: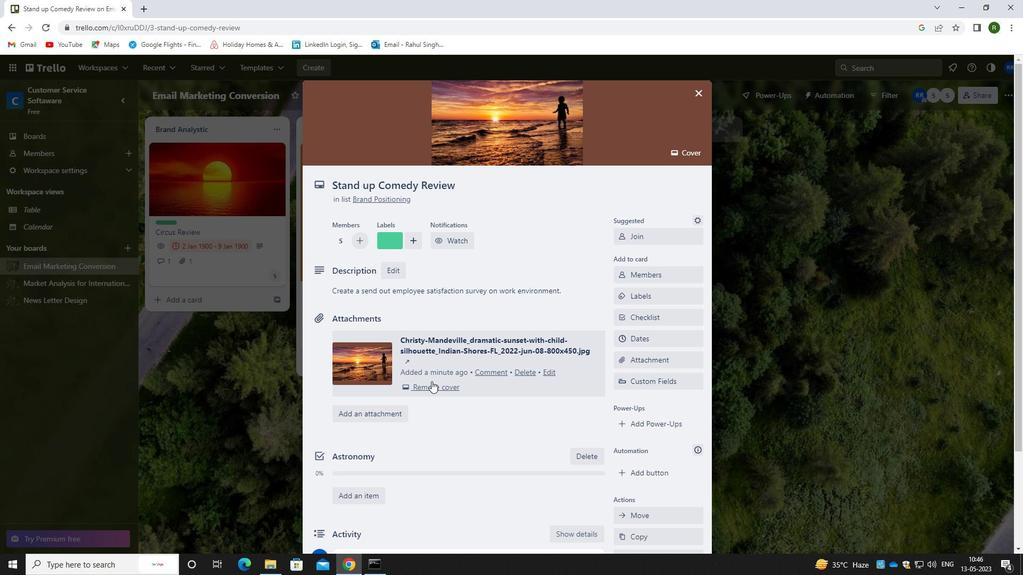 
Action: Mouse moved to (396, 445)
Screenshot: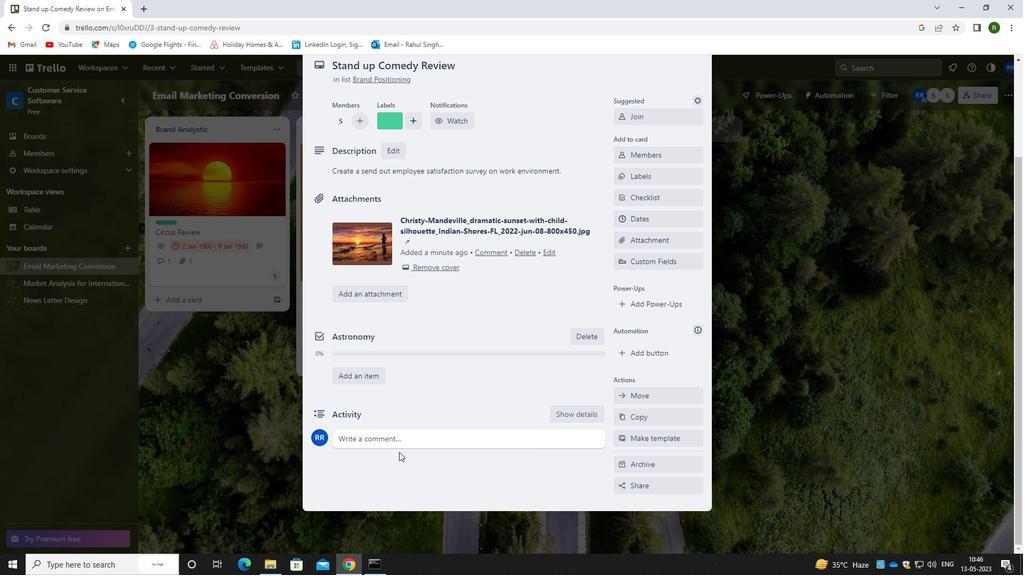 
Action: Mouse pressed left at (396, 445)
Screenshot: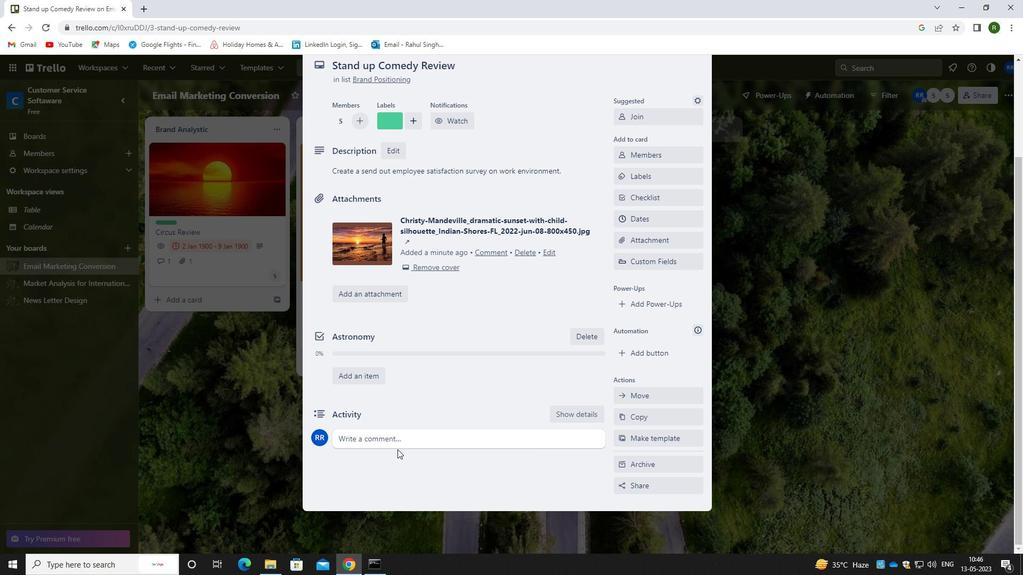 
Action: Mouse moved to (400, 476)
Screenshot: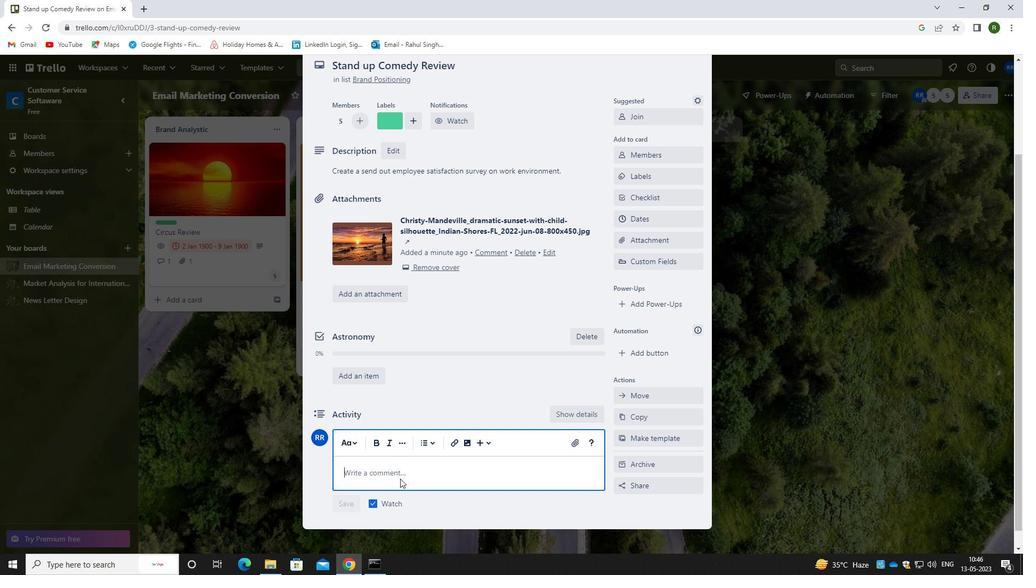 
Action: Mouse pressed left at (400, 476)
Screenshot: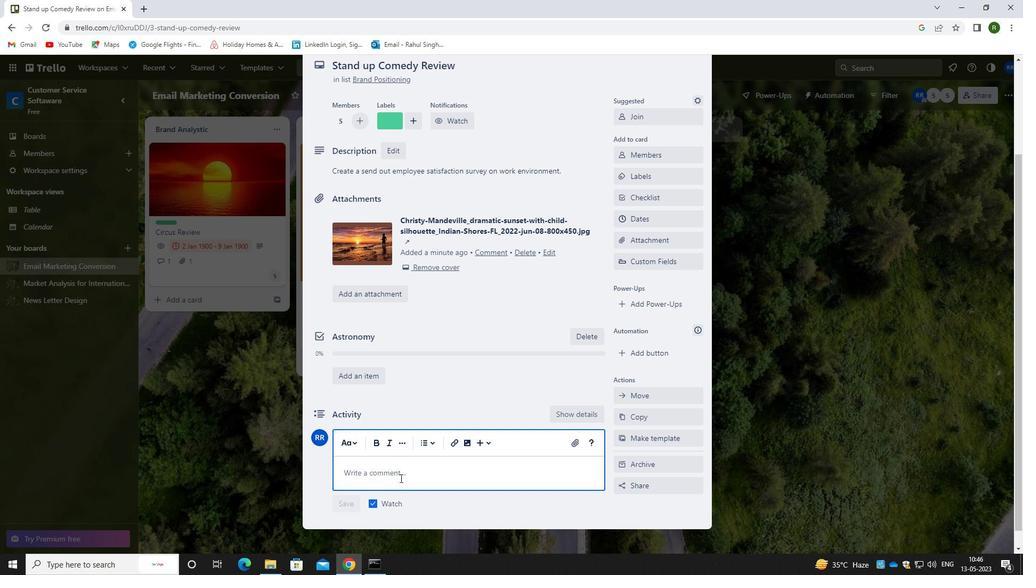 
Action: Mouse moved to (402, 475)
Screenshot: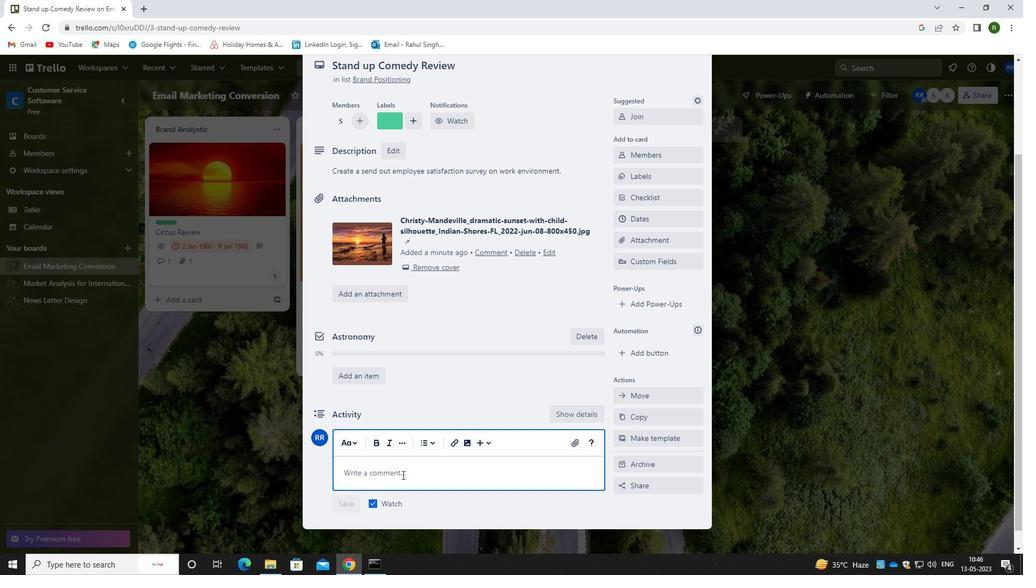
Action: Key pressed <Key.caps_lock>T<Key.caps_lock>HIS<Key.space>TASK<Key.space>REQUIRS<Key.space><Key.backspace><Key.backspace>ES<Key.space>UT<Key.backspace>S<Key.space>TO<Key.space>BE<Key.space>PROACTIVE<Key.space>IN<Key.space>IDENTIFYING<Key.space>POTENTIAL<Key.space>OPPORTUNITIES<Key.space>FOR<Key.space>IMPROVEMENT<Key.space>AND<Key.space>GROWTH.
Screenshot: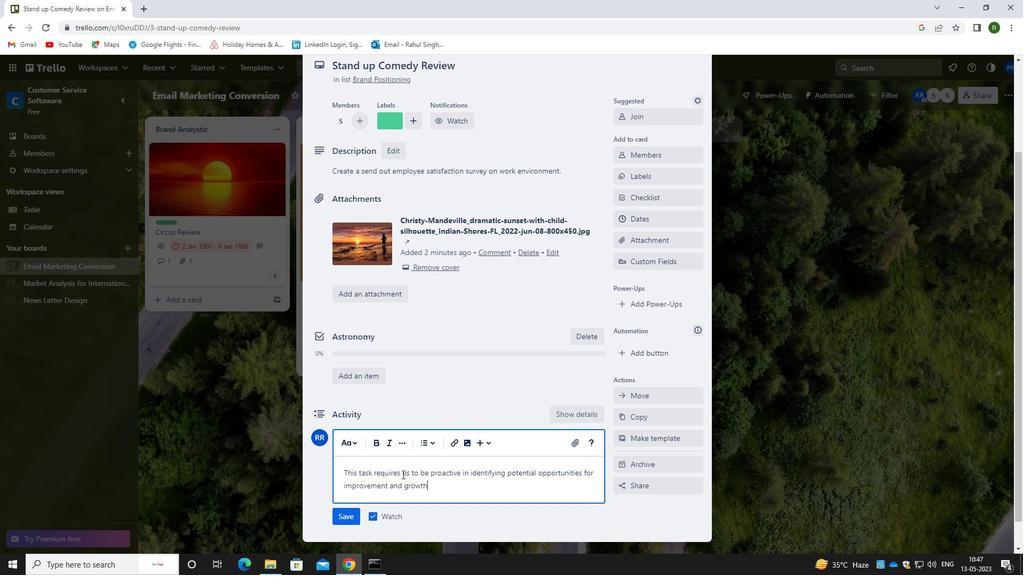 
Action: Mouse moved to (348, 518)
Screenshot: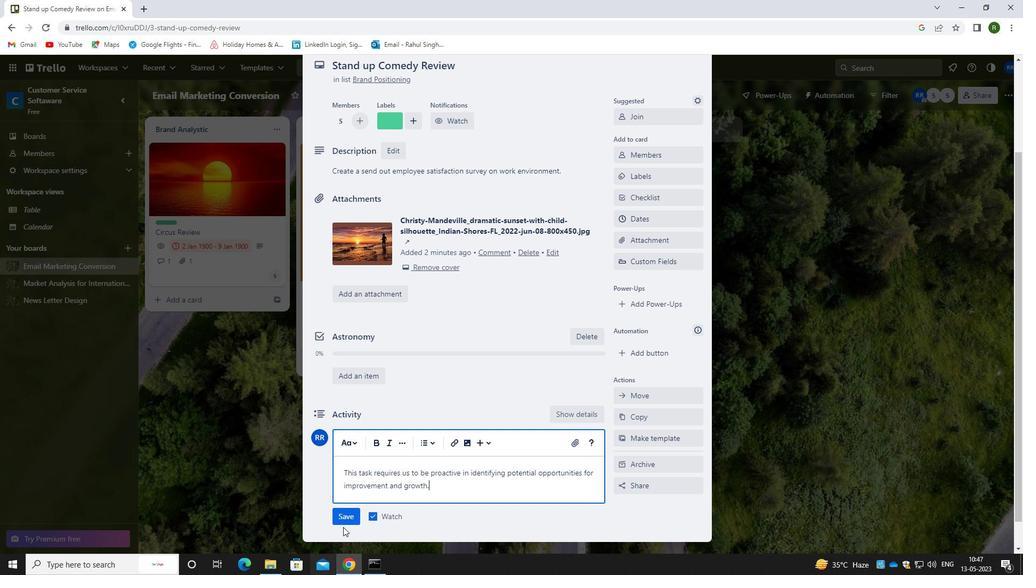 
Action: Mouse pressed left at (348, 518)
Screenshot: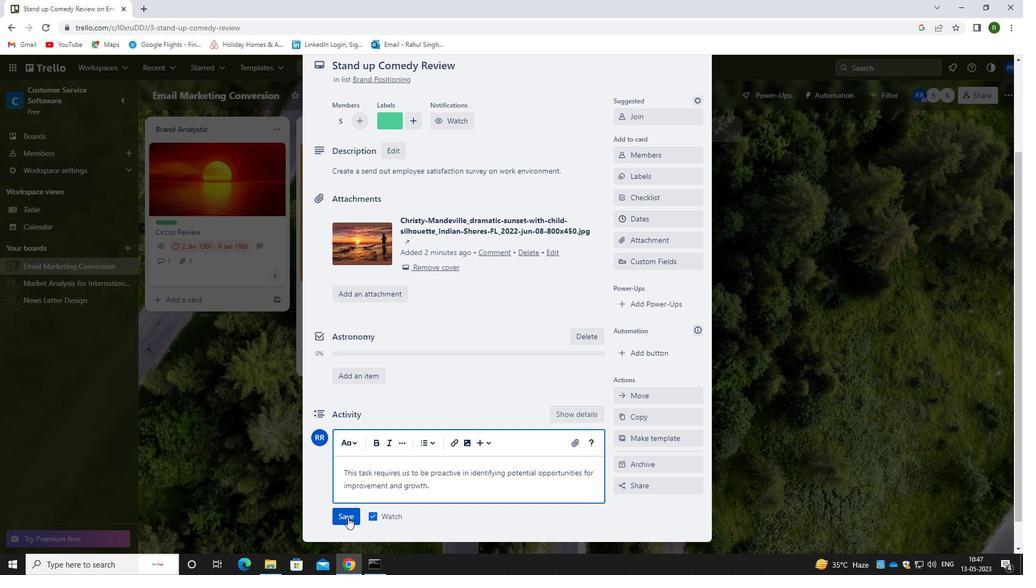 
Action: Mouse moved to (631, 223)
Screenshot: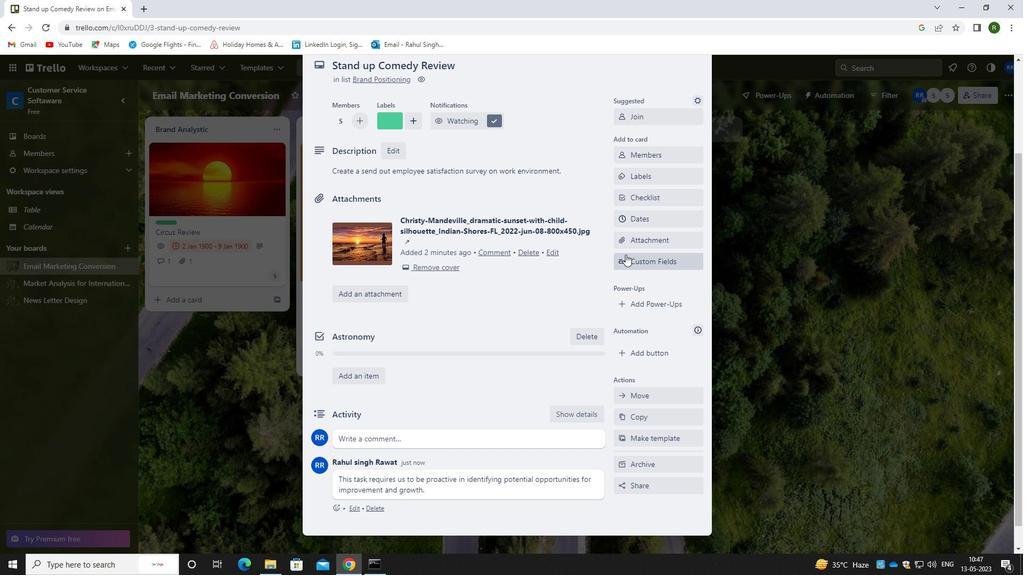 
Action: Mouse pressed left at (631, 223)
Screenshot: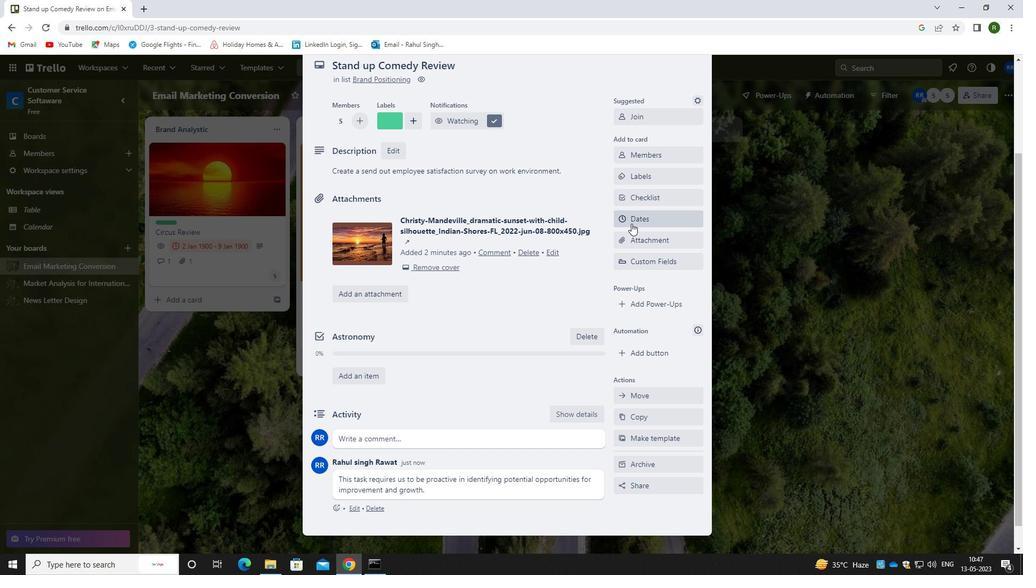 
Action: Mouse moved to (628, 288)
Screenshot: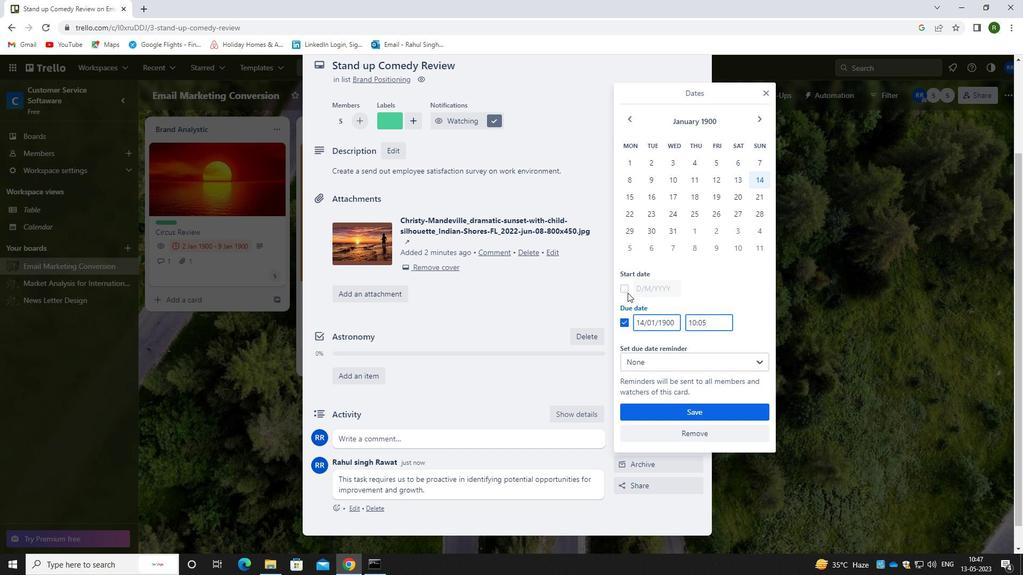 
Action: Mouse pressed left at (628, 288)
Screenshot: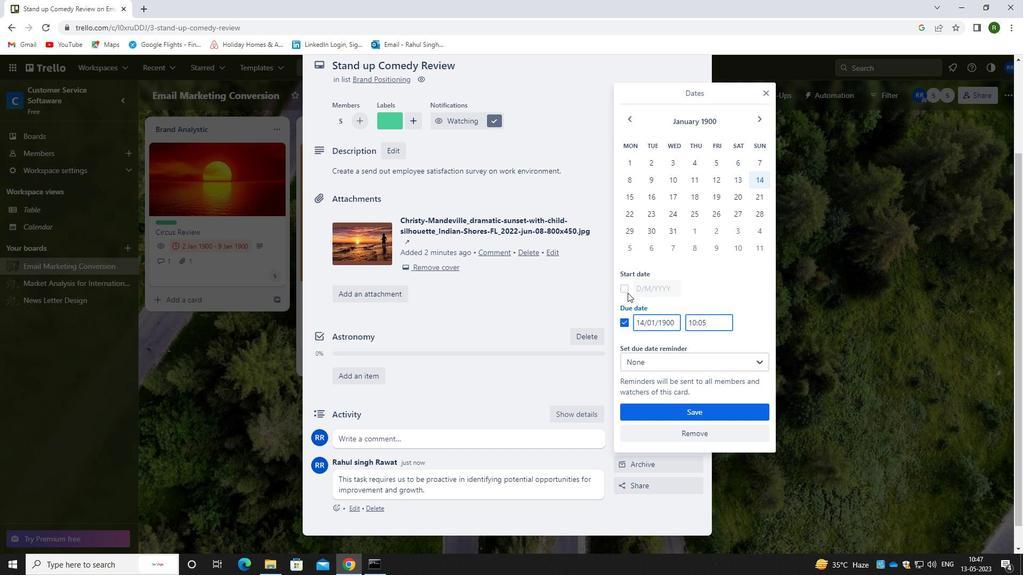 
Action: Mouse moved to (644, 288)
Screenshot: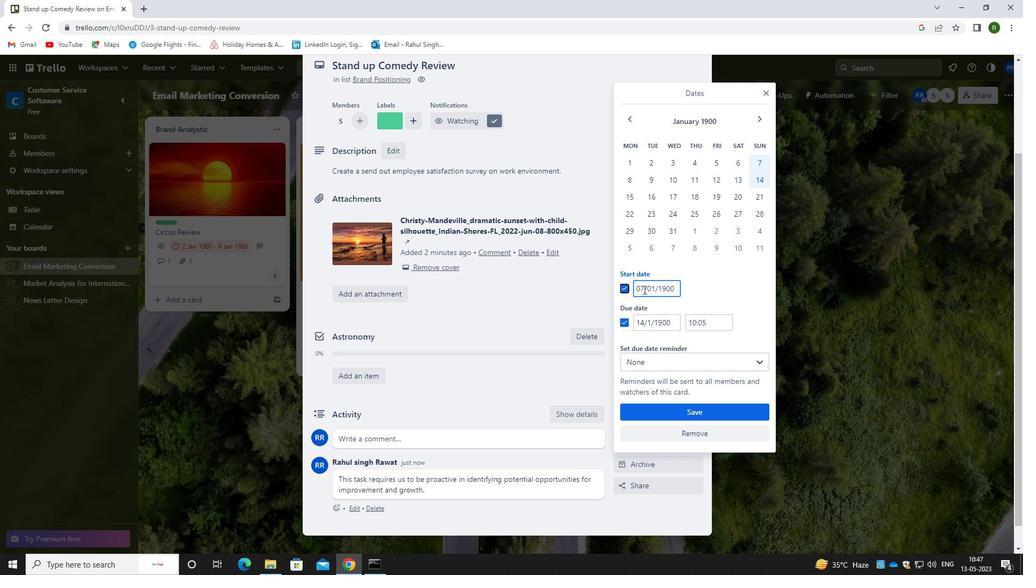 
Action: Mouse pressed left at (644, 288)
Screenshot: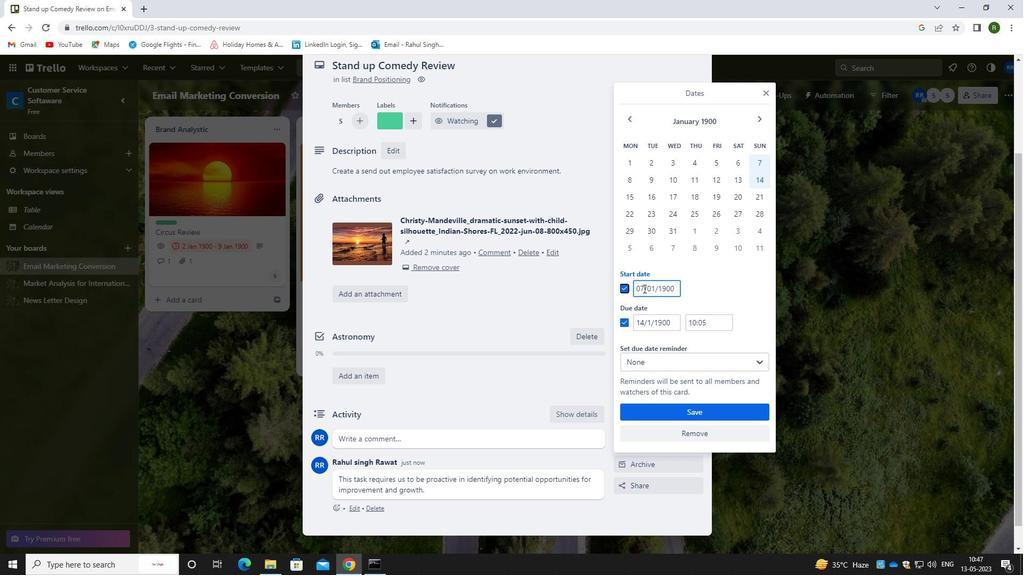 
Action: Mouse moved to (640, 287)
Screenshot: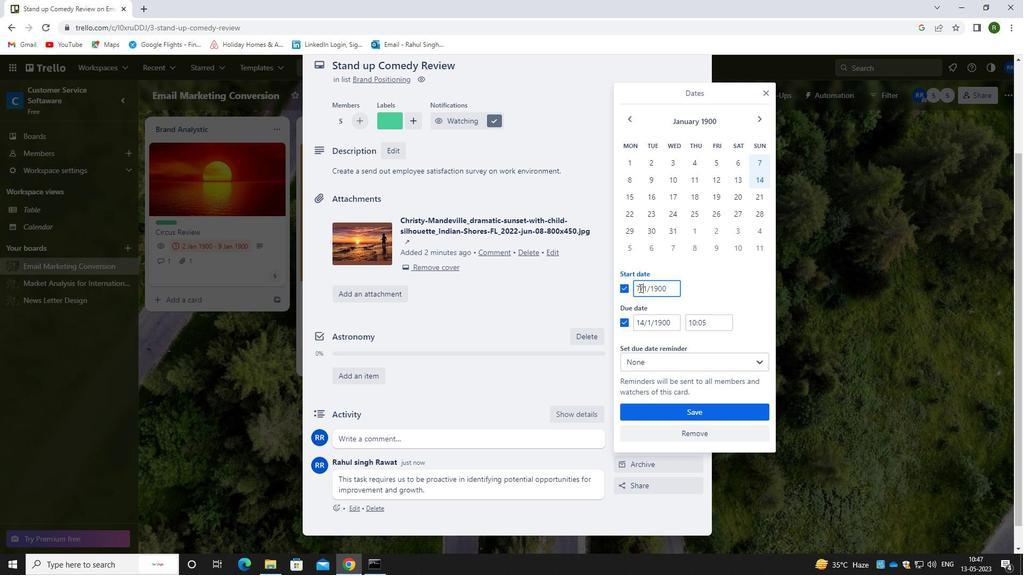 
Action: Mouse pressed left at (640, 287)
Screenshot: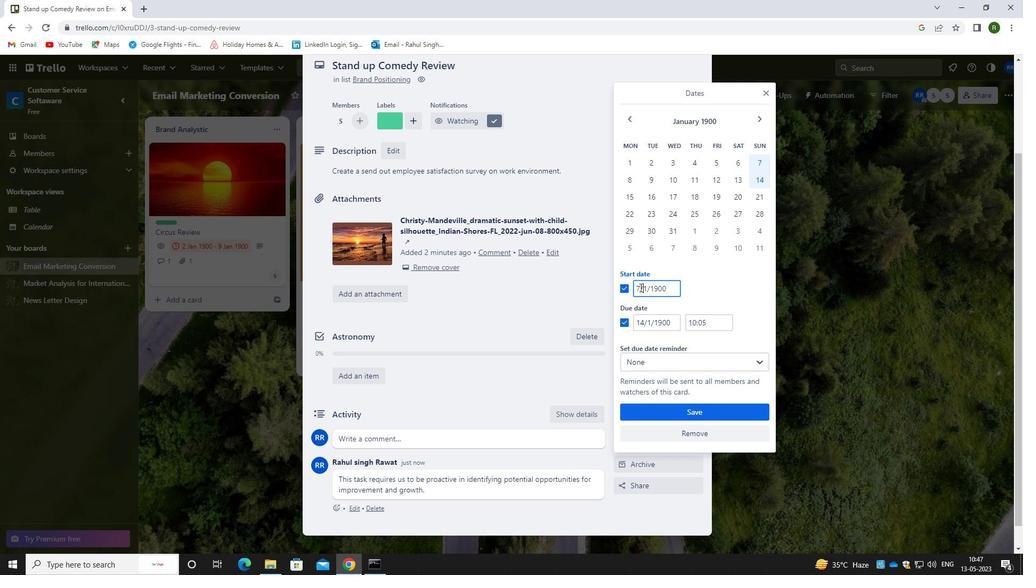 
Action: Mouse moved to (652, 291)
Screenshot: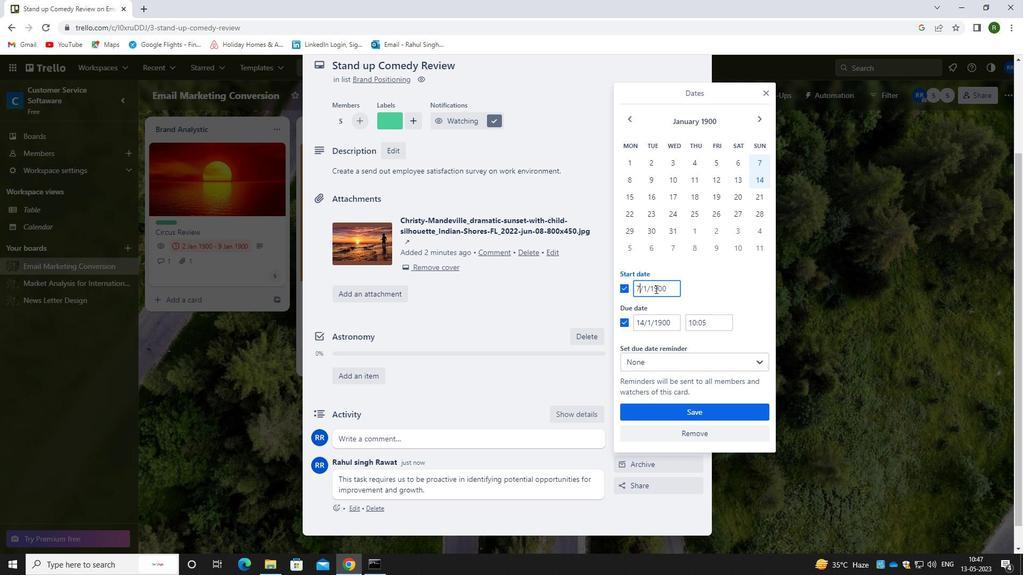 
Action: Key pressed <Key.backspace>8
Screenshot: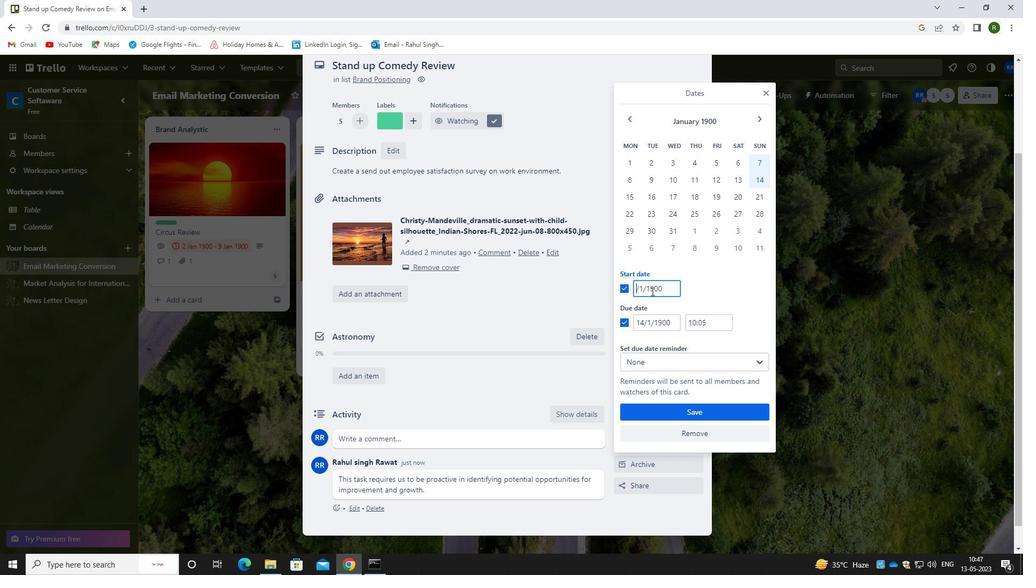 
Action: Mouse moved to (643, 324)
Screenshot: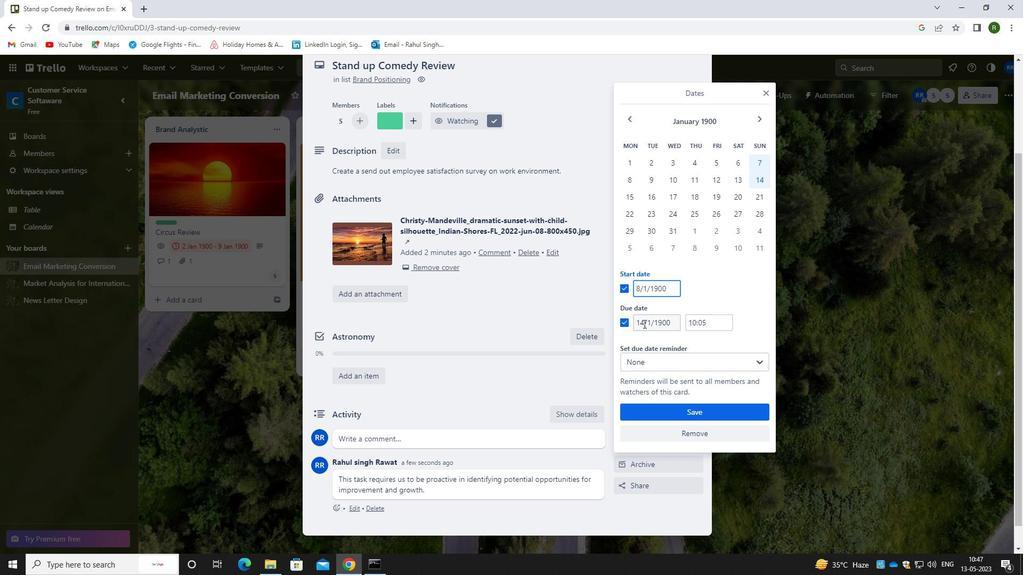 
Action: Mouse pressed left at (643, 324)
Screenshot: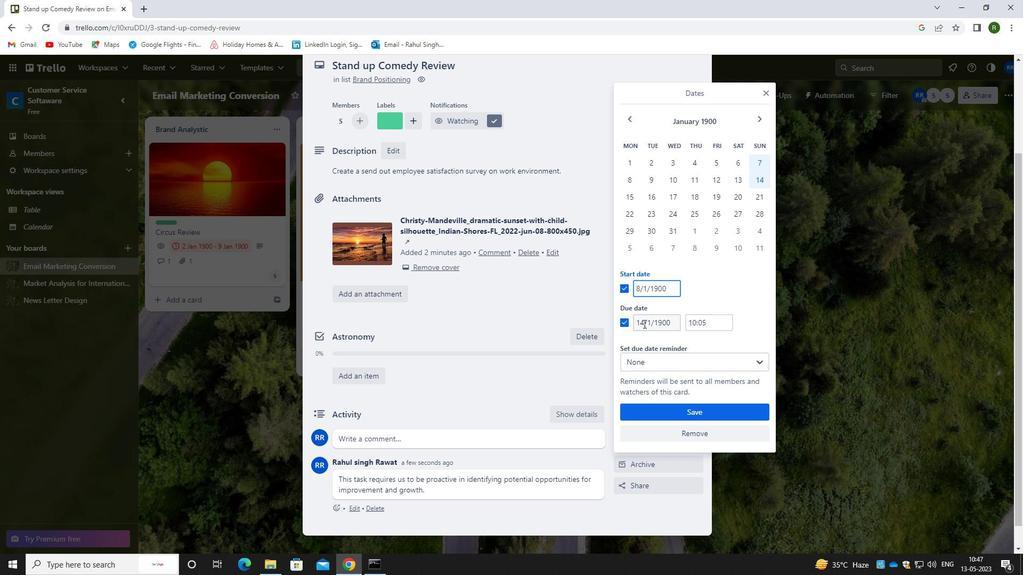 
Action: Mouse moved to (624, 325)
Screenshot: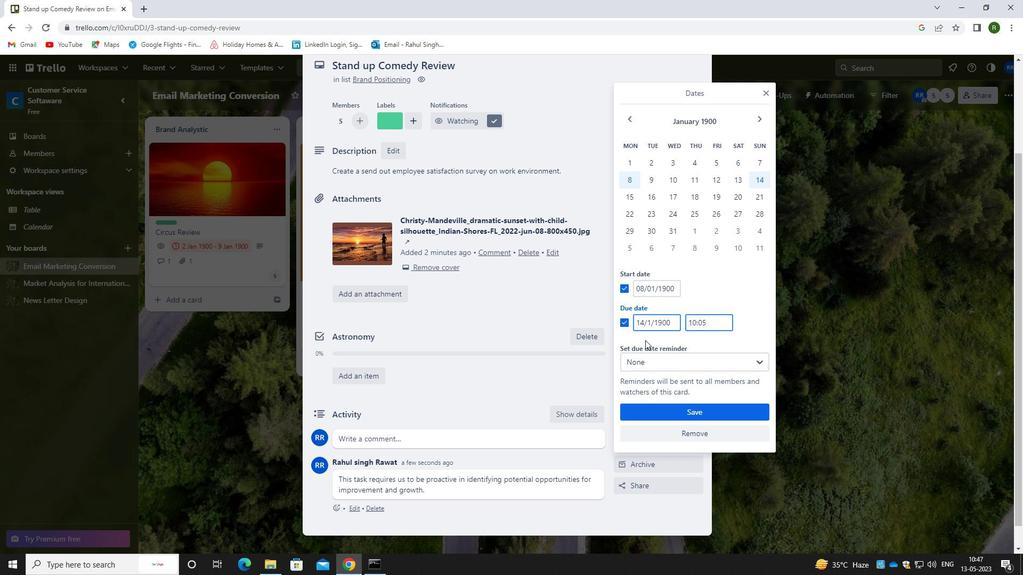 
Action: Key pressed <Key.backspace>5
Screenshot: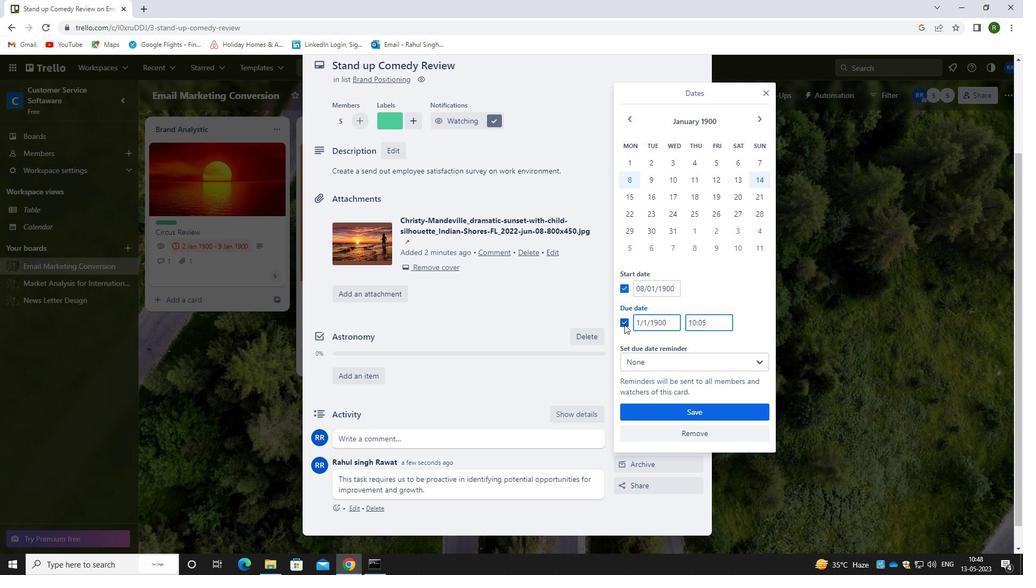 
Action: Mouse moved to (686, 408)
Screenshot: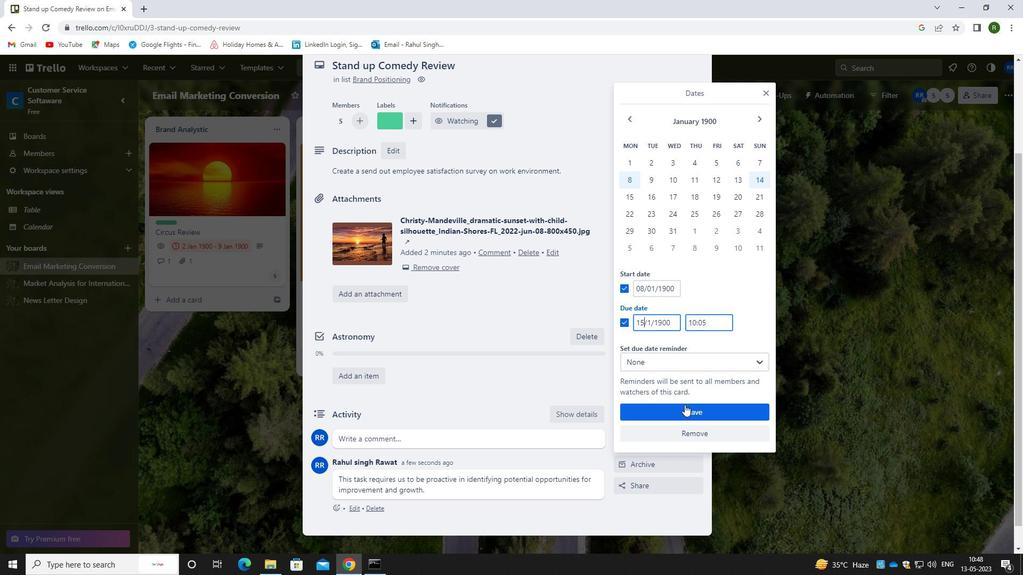 
Action: Mouse pressed left at (686, 408)
Screenshot: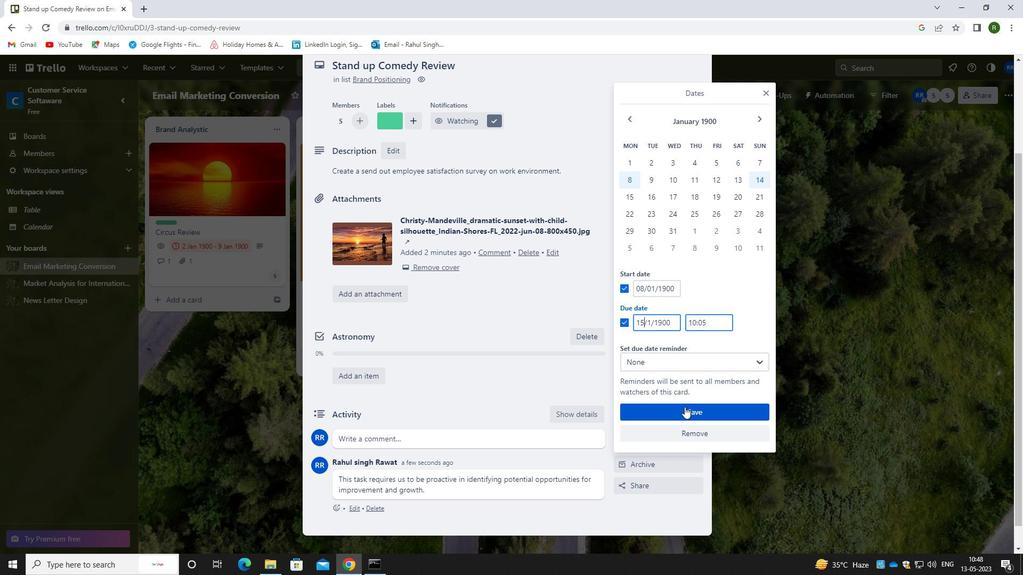 
Action: Mouse moved to (662, 256)
Screenshot: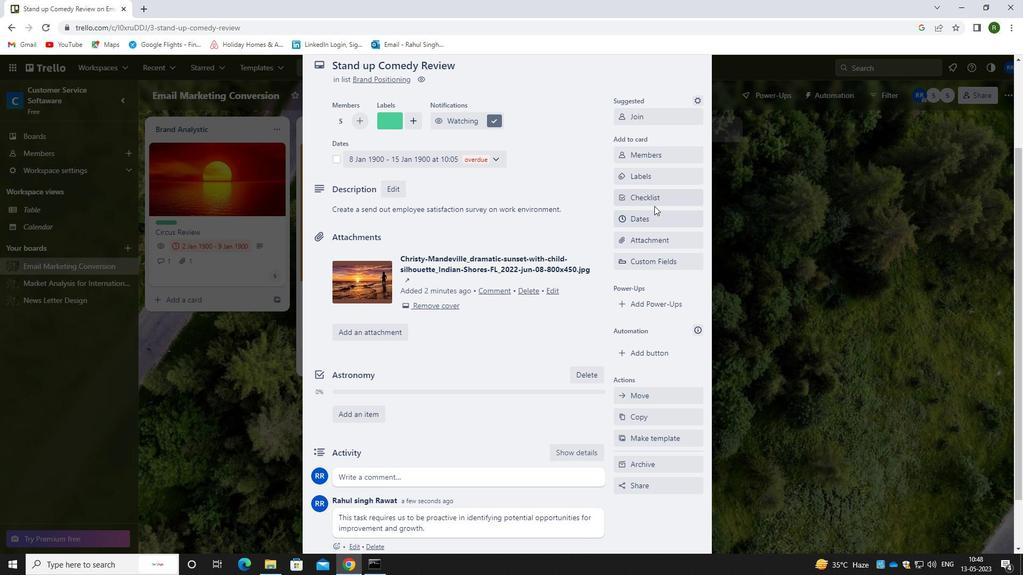 
Action: Mouse scrolled (662, 256) with delta (0, 0)
Screenshot: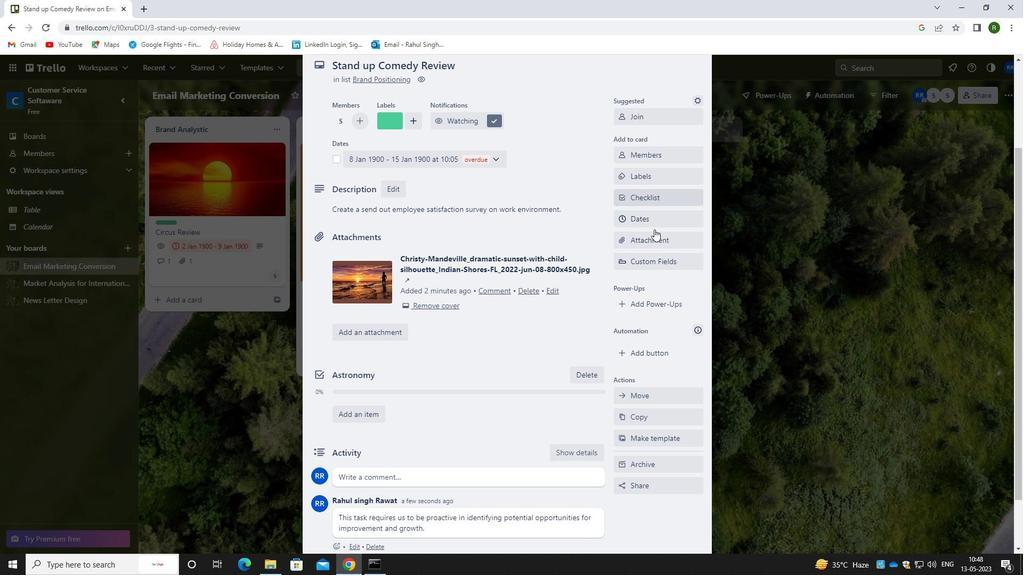 
Action: Mouse scrolled (662, 256) with delta (0, 0)
Screenshot: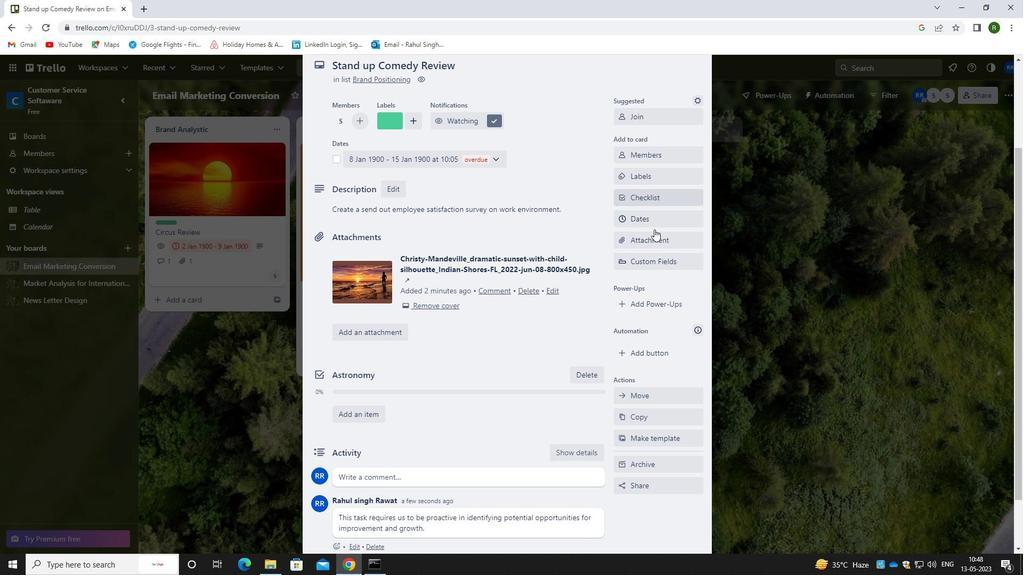 
Action: Mouse scrolled (662, 256) with delta (0, 0)
Screenshot: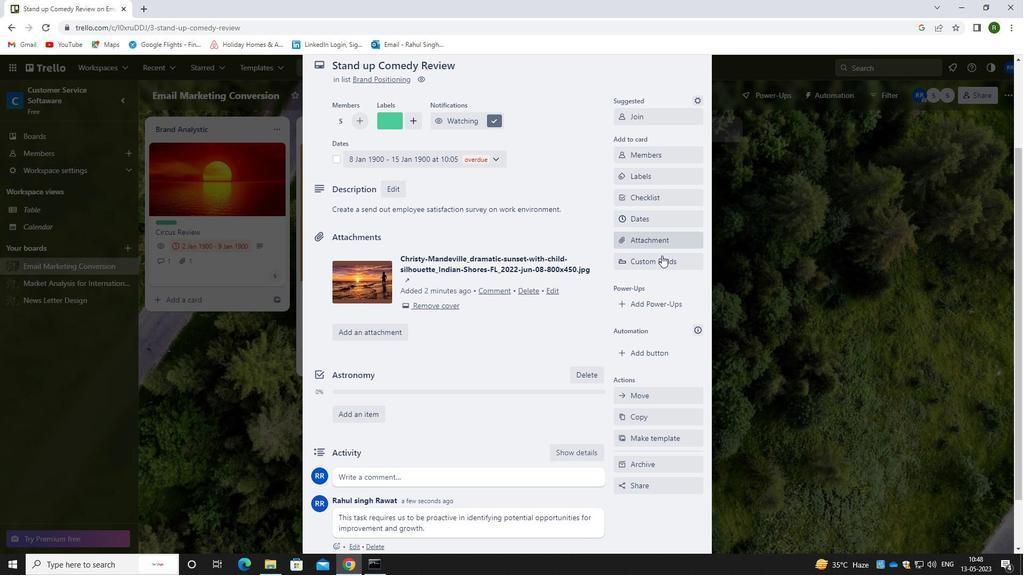 
Action: Mouse scrolled (662, 256) with delta (0, 0)
Screenshot: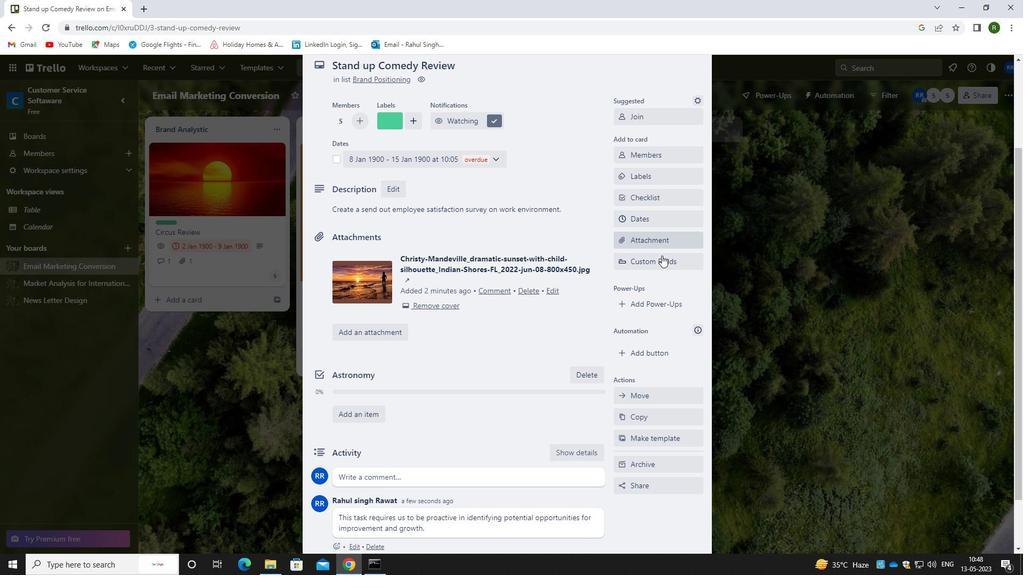 
Action: Mouse moved to (661, 255)
Screenshot: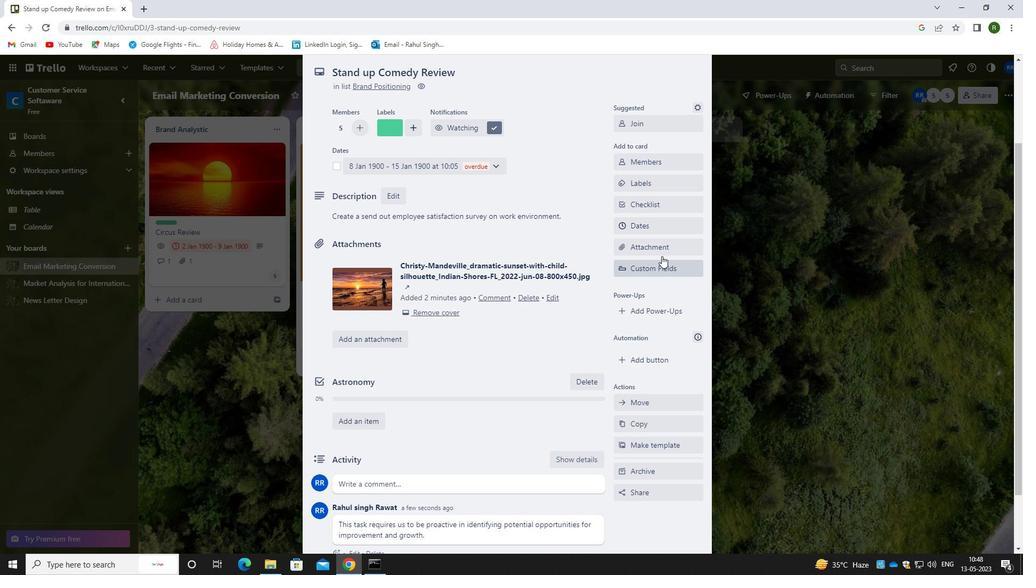 
